 Task: Add Sprouts Organic Whole Vanilla Beans to the cart.
Action: Key pressed ctrl+Cctrl+V<Key.enter>
Screenshot: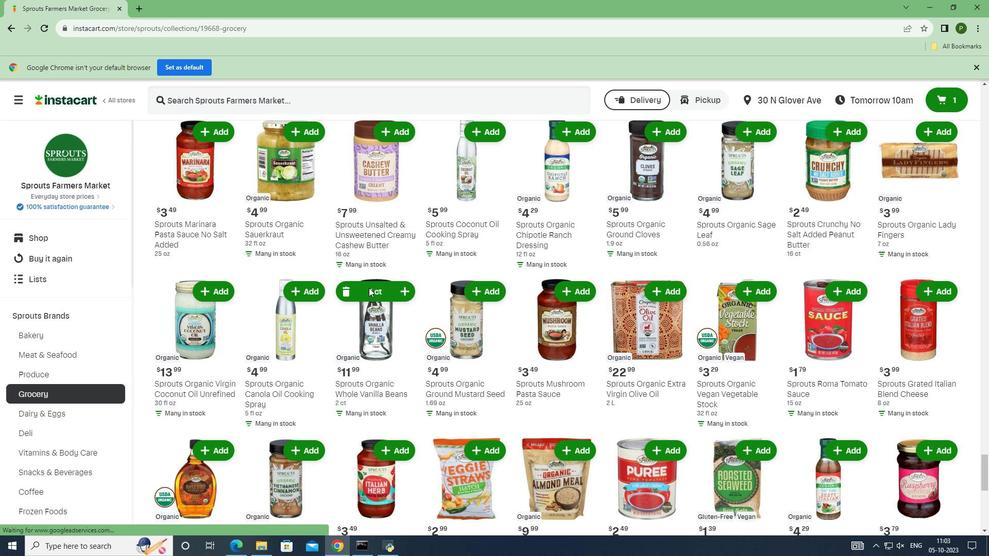 
Action: Mouse pressed left at (19, 108)
Screenshot: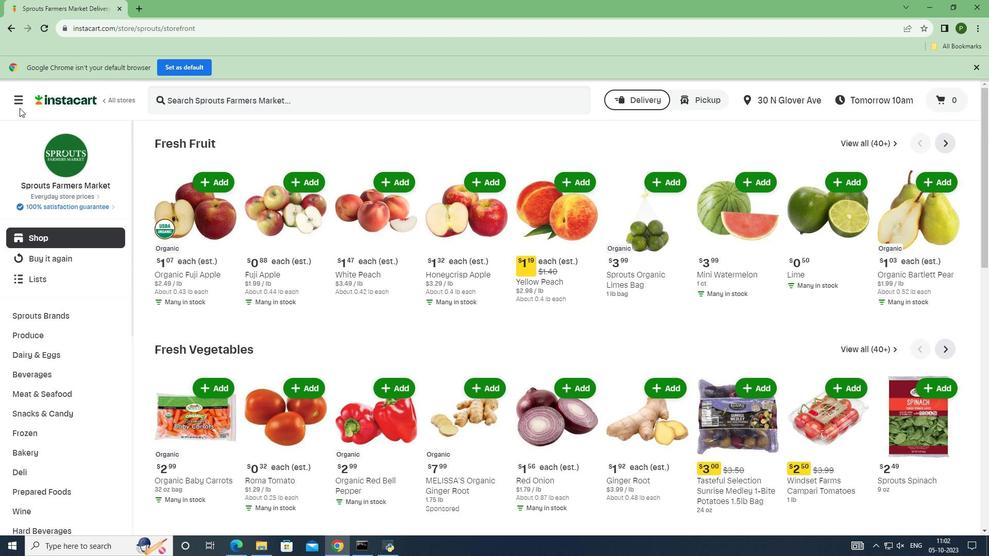 
Action: Mouse moved to (17, 96)
Screenshot: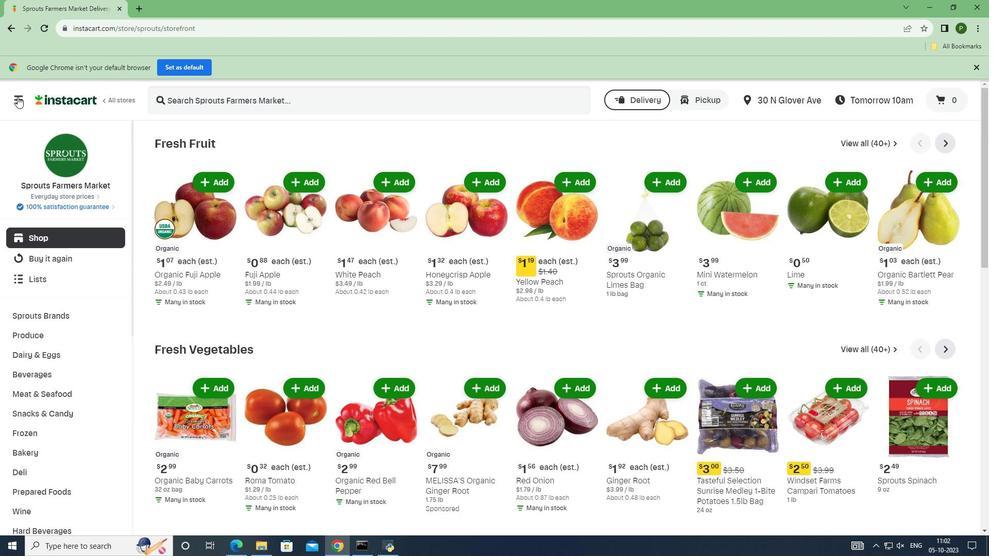 
Action: Mouse pressed left at (17, 96)
Screenshot: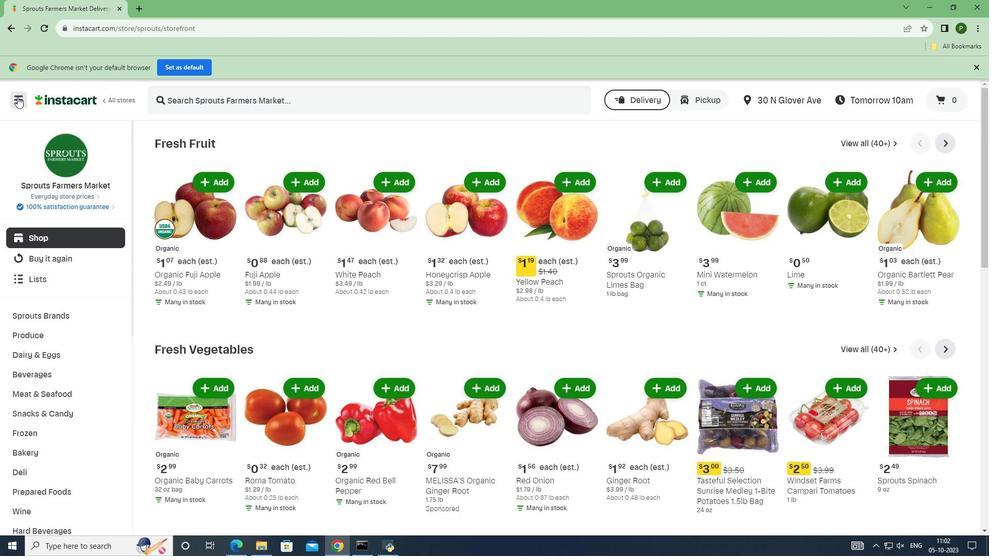 
Action: Mouse moved to (27, 309)
Screenshot: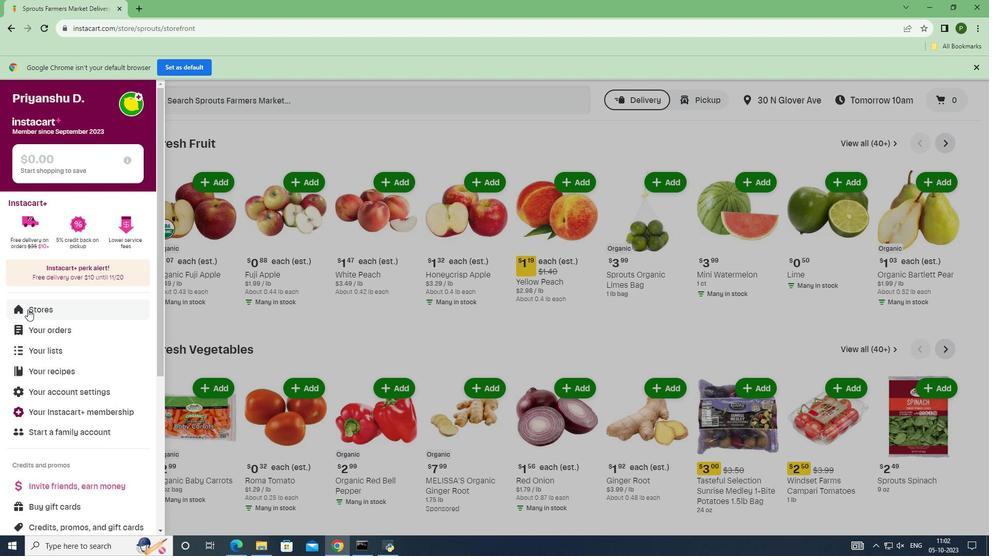 
Action: Mouse pressed left at (27, 309)
Screenshot: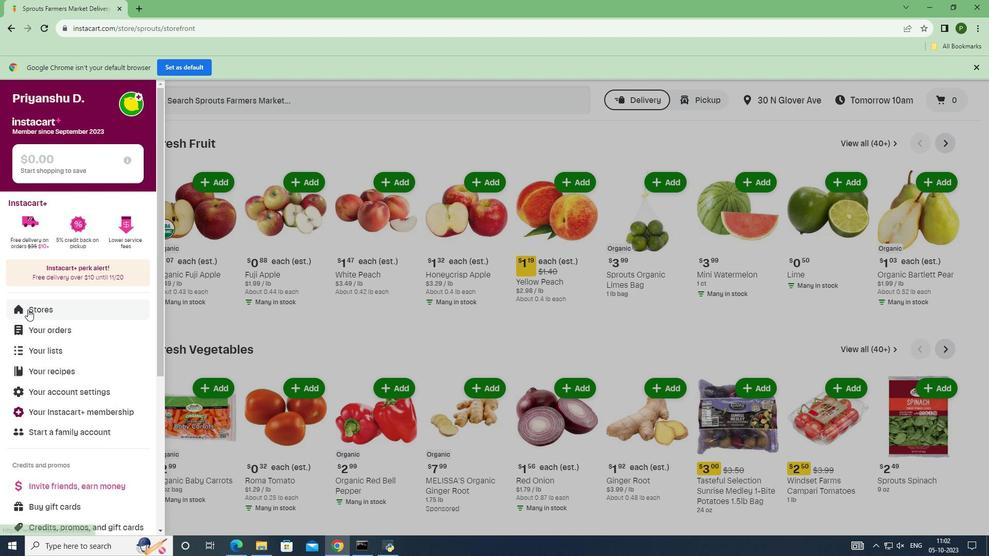 
Action: Mouse moved to (230, 141)
Screenshot: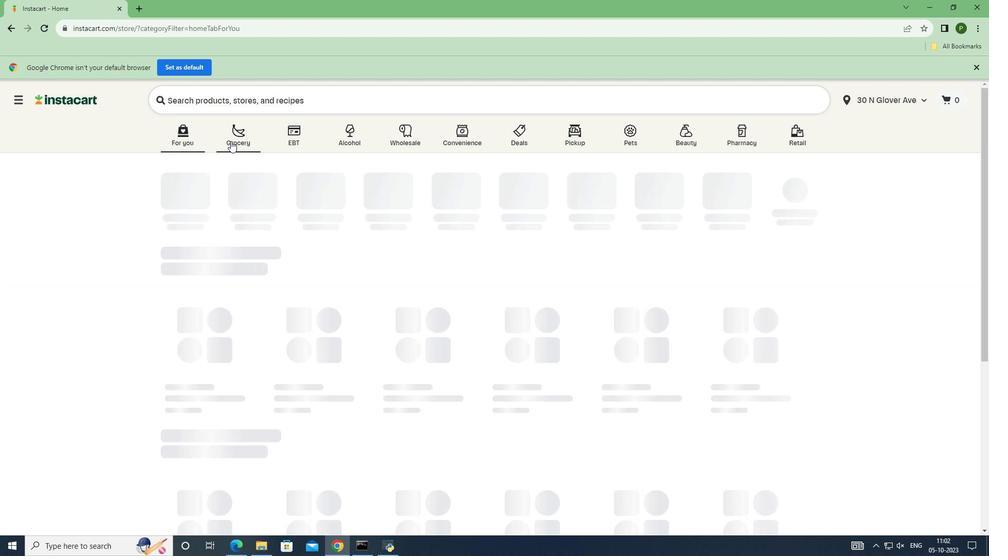 
Action: Mouse pressed left at (230, 141)
Screenshot: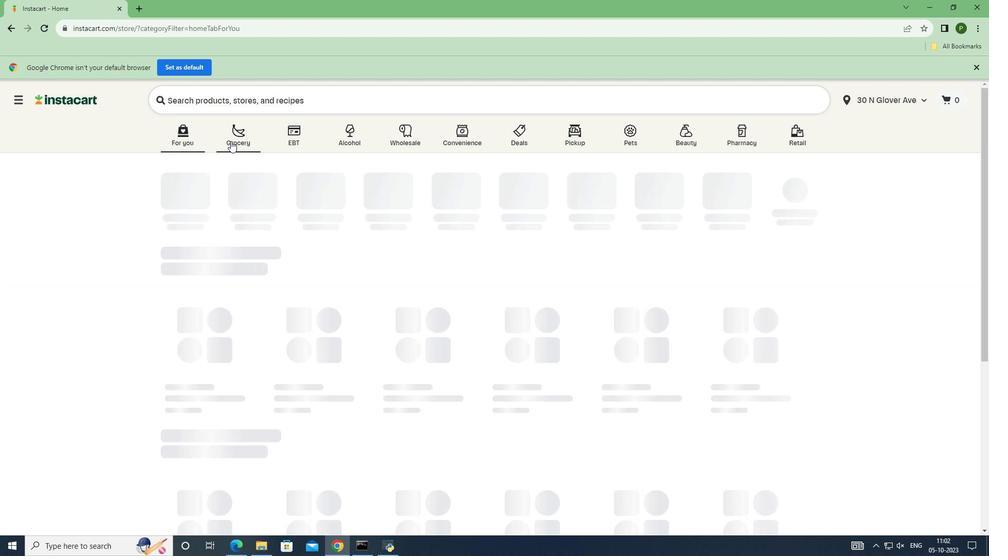 
Action: Mouse moved to (627, 248)
Screenshot: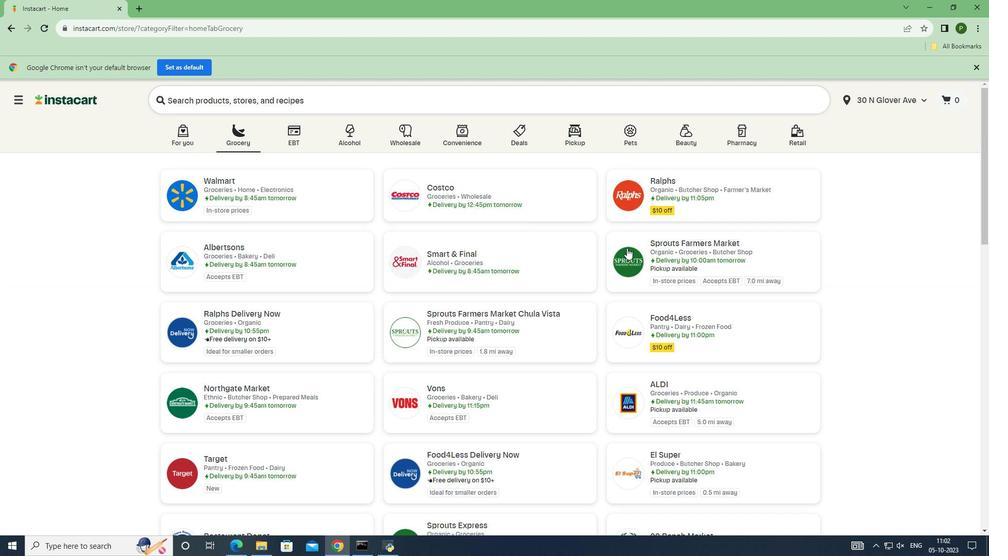 
Action: Mouse pressed left at (627, 248)
Screenshot: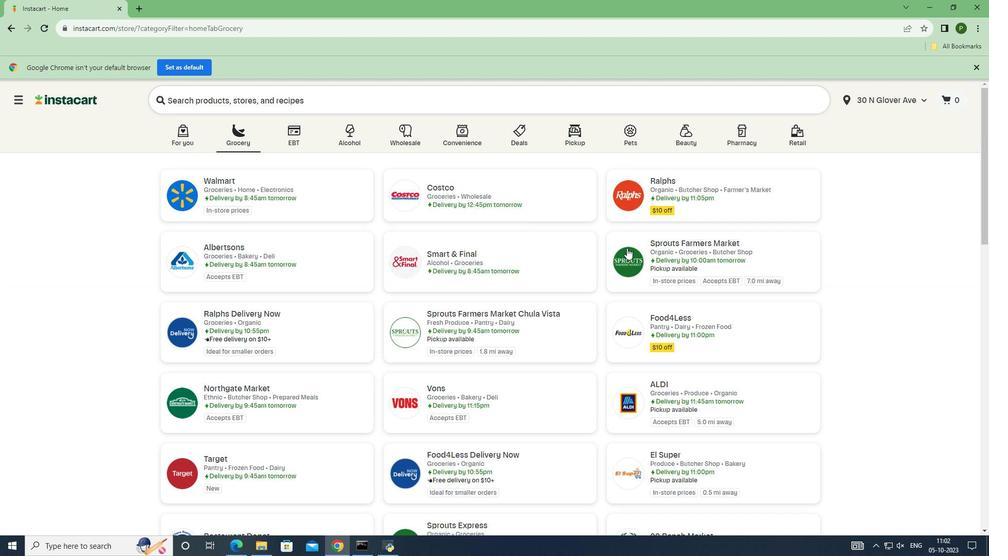 
Action: Mouse moved to (79, 314)
Screenshot: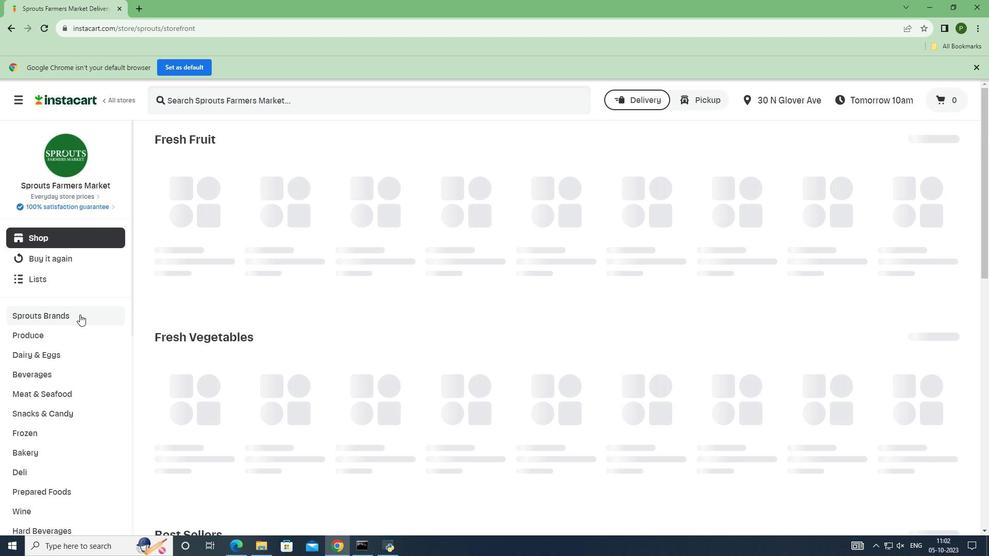 
Action: Mouse pressed left at (79, 314)
Screenshot: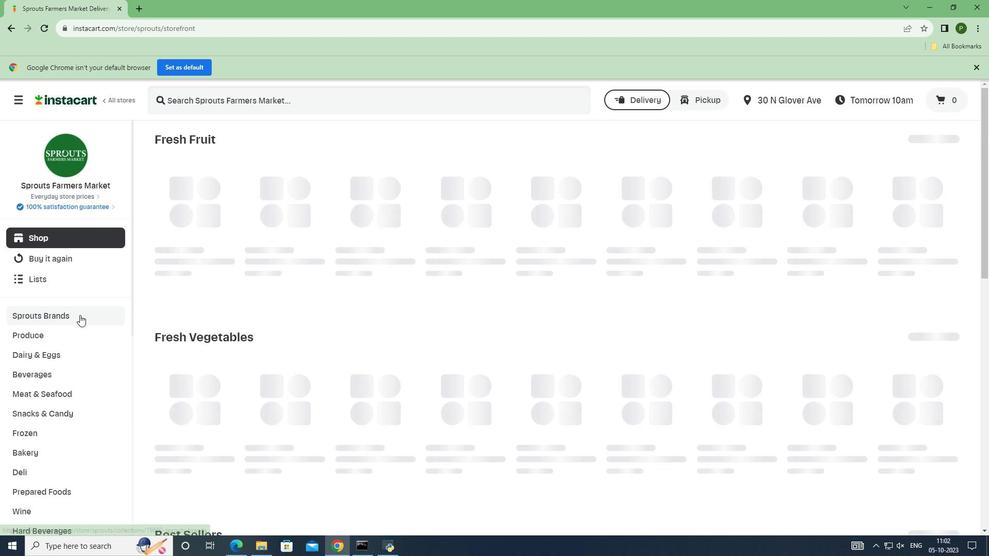 
Action: Mouse moved to (63, 395)
Screenshot: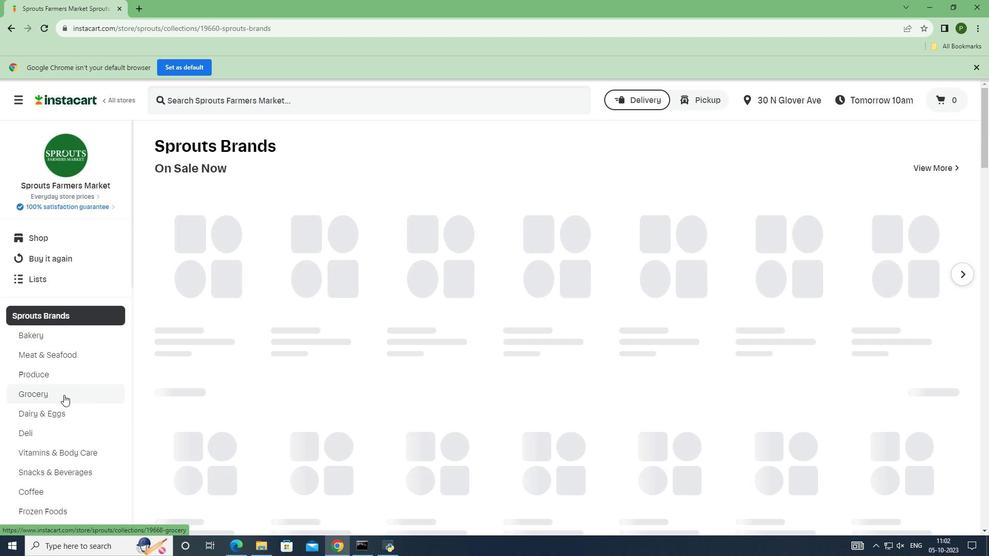 
Action: Mouse pressed left at (63, 395)
Screenshot: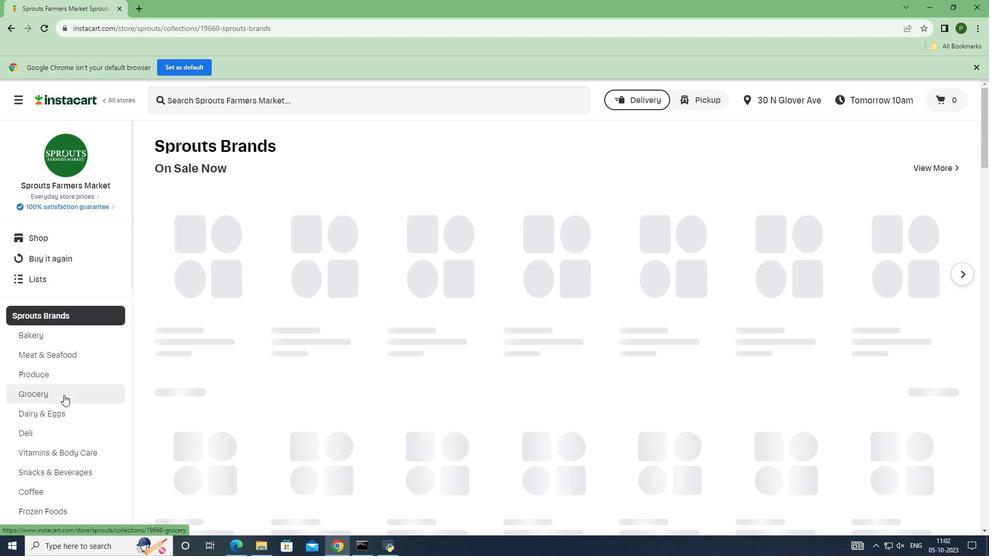 
Action: Mouse moved to (330, 348)
Screenshot: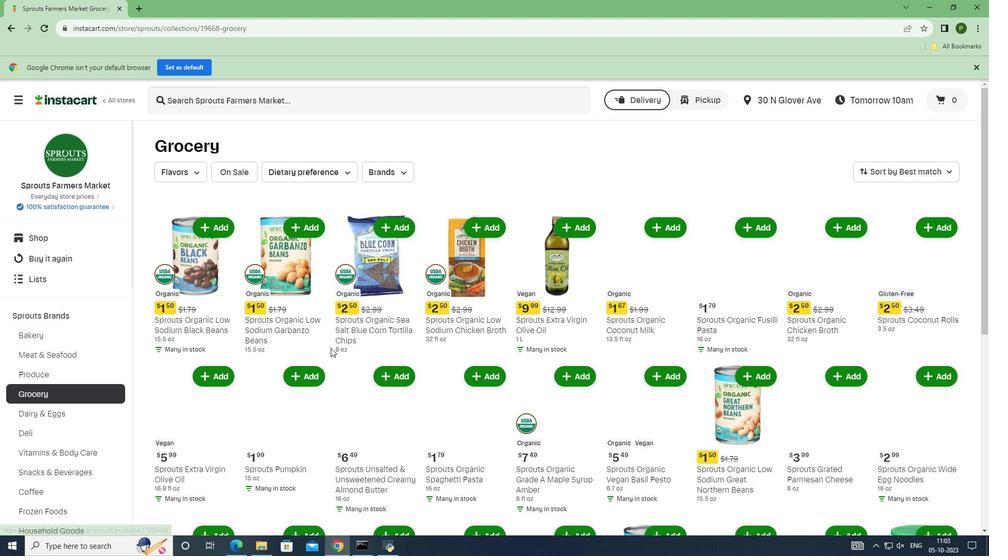 
Action: Mouse scrolled (330, 347) with delta (0, 0)
Screenshot: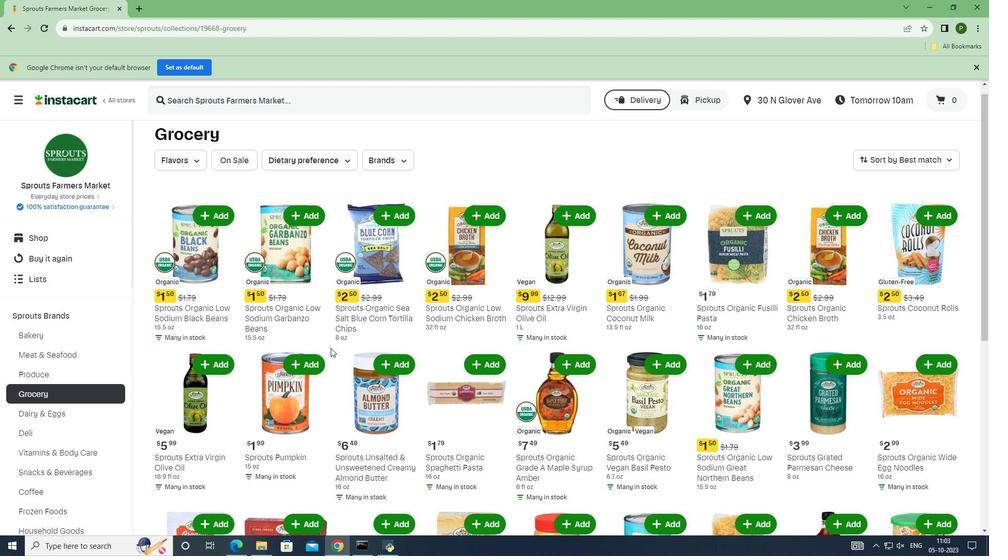
Action: Mouse scrolled (330, 347) with delta (0, 0)
Screenshot: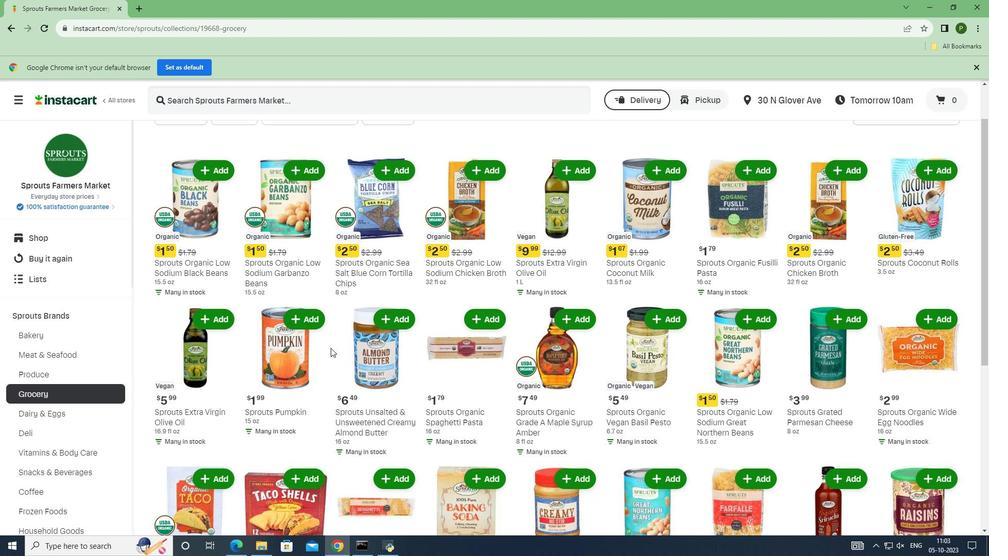 
Action: Mouse scrolled (330, 347) with delta (0, 0)
Screenshot: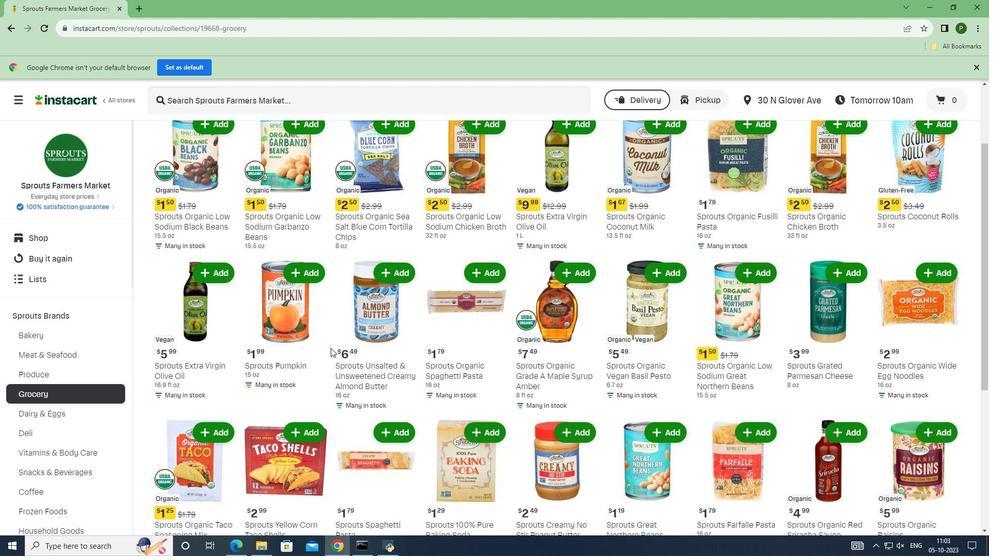 
Action: Mouse scrolled (330, 347) with delta (0, 0)
Screenshot: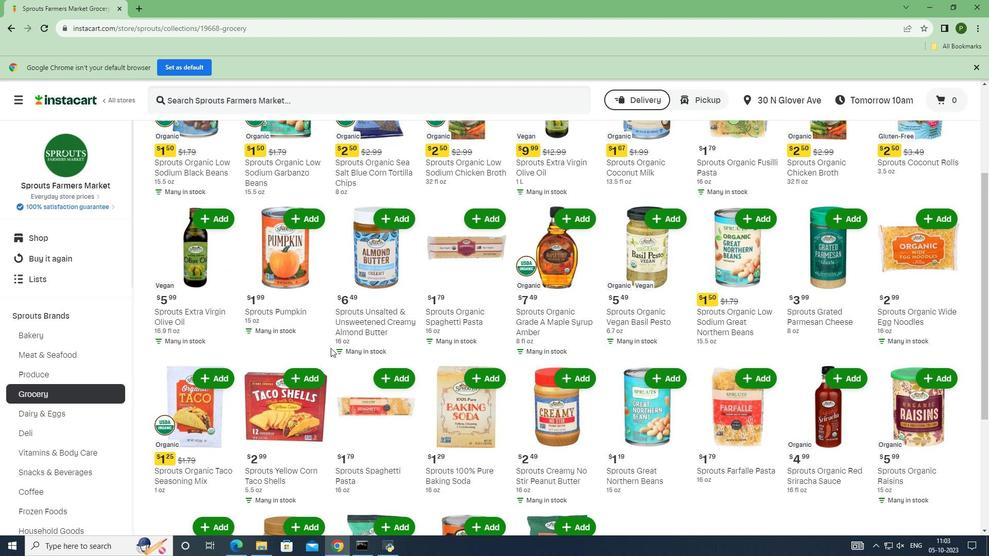 
Action: Mouse scrolled (330, 347) with delta (0, 0)
Screenshot: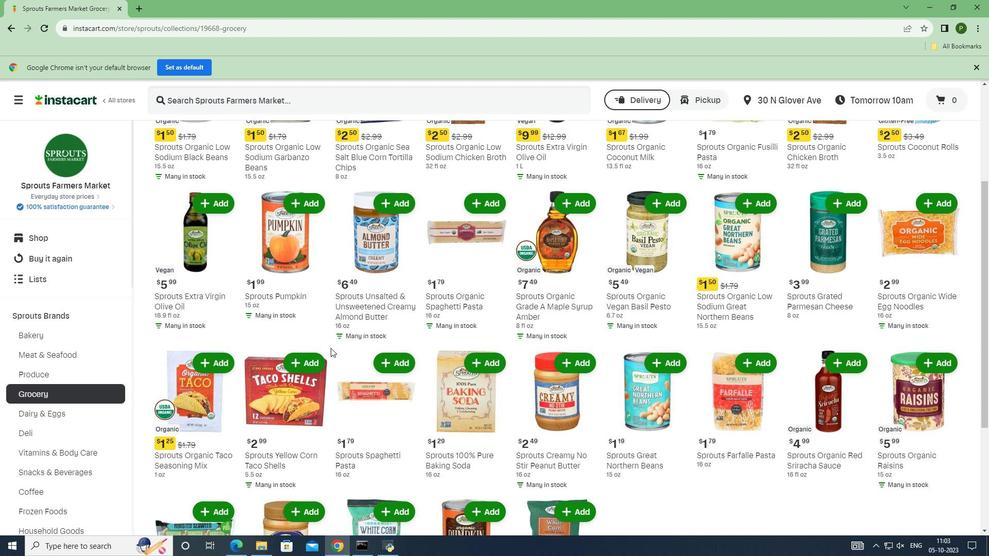 
Action: Mouse scrolled (330, 347) with delta (0, 0)
Screenshot: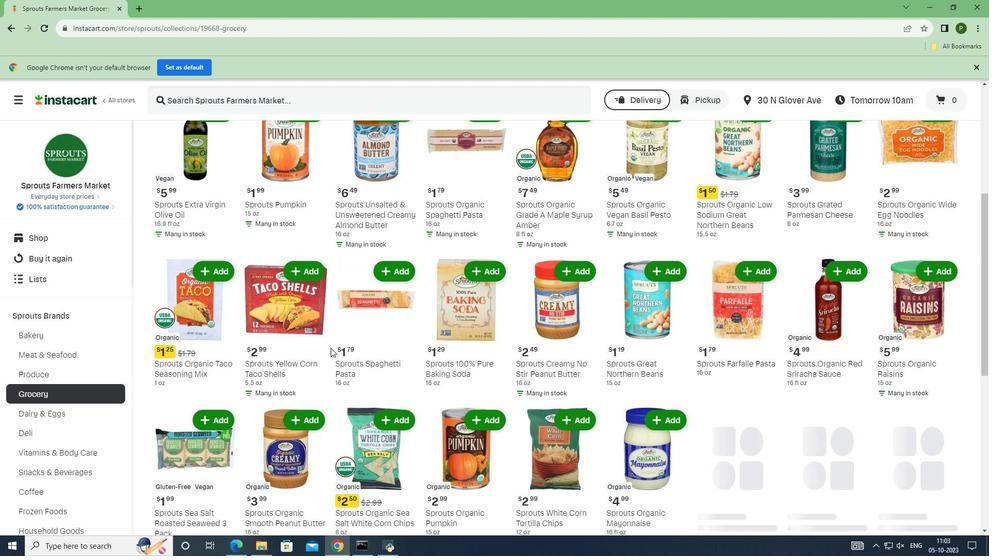 
Action: Mouse scrolled (330, 347) with delta (0, 0)
Screenshot: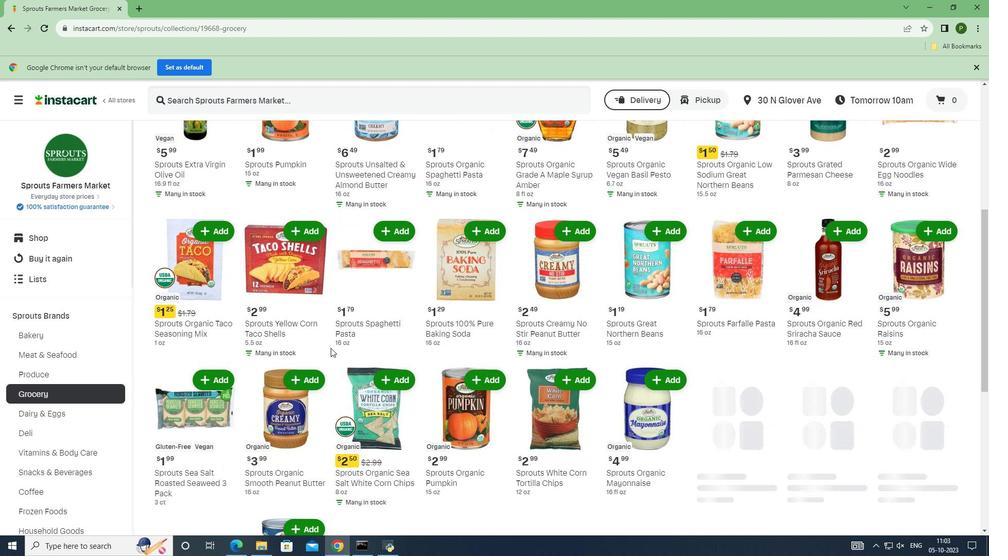
Action: Mouse scrolled (330, 347) with delta (0, 0)
Screenshot: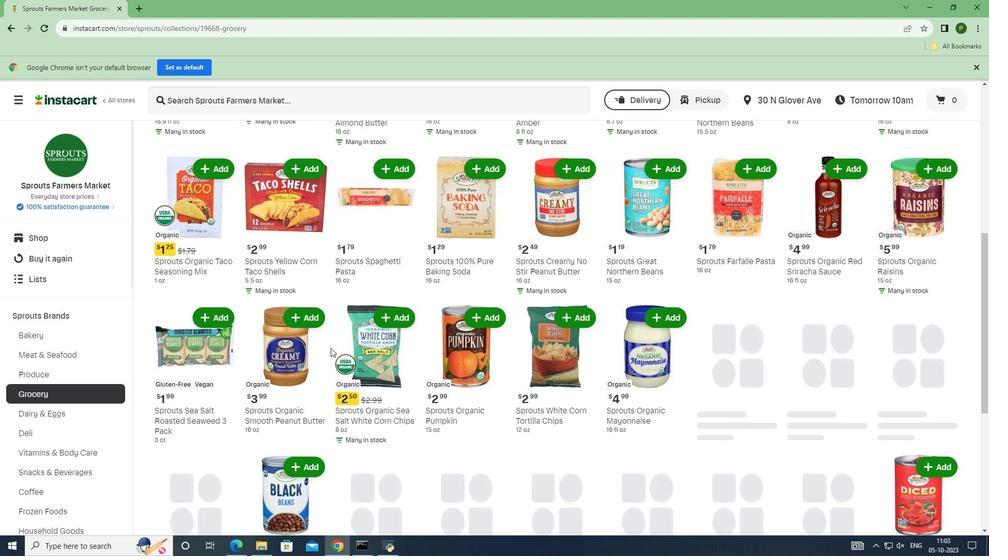 
Action: Mouse moved to (326, 333)
Screenshot: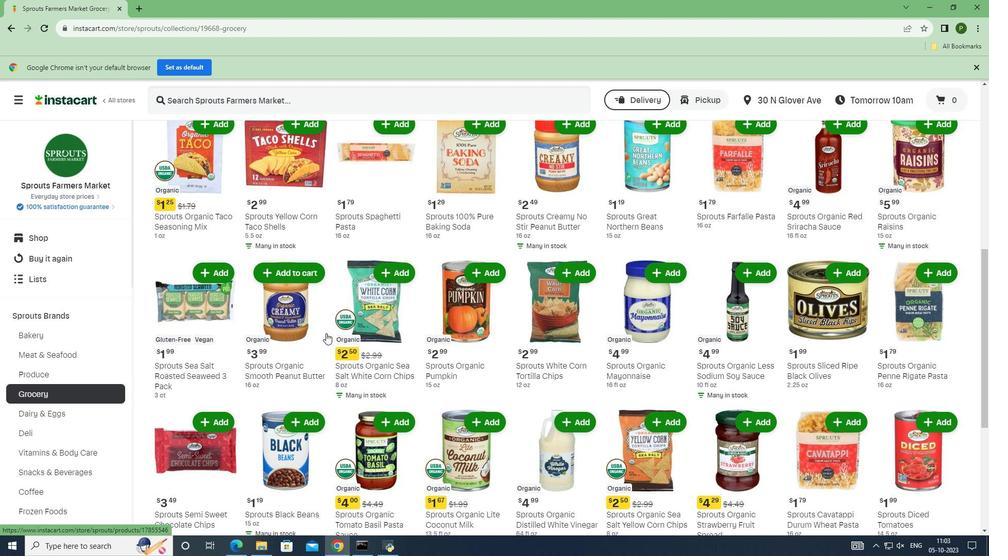 
Action: Mouse scrolled (326, 332) with delta (0, 0)
Screenshot: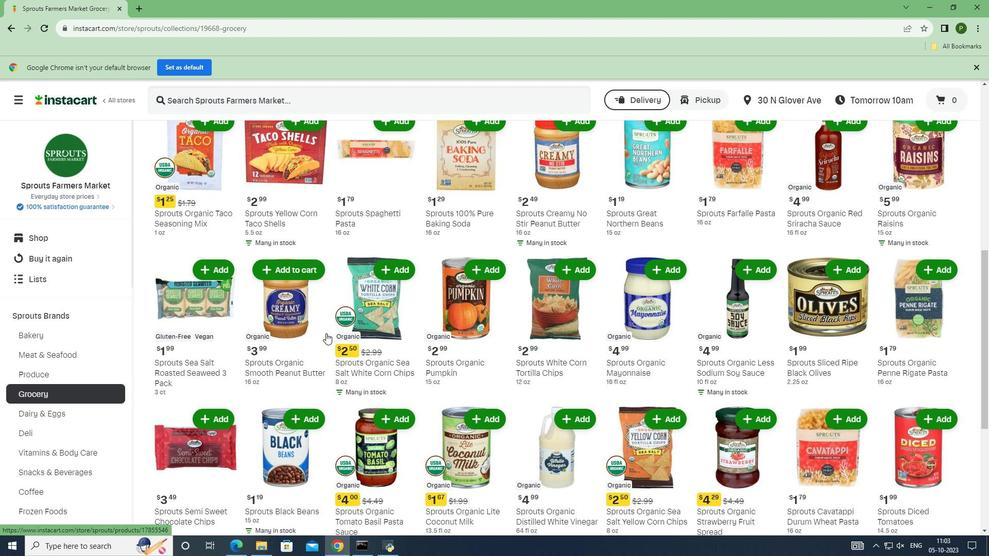 
Action: Mouse scrolled (326, 332) with delta (0, 0)
Screenshot: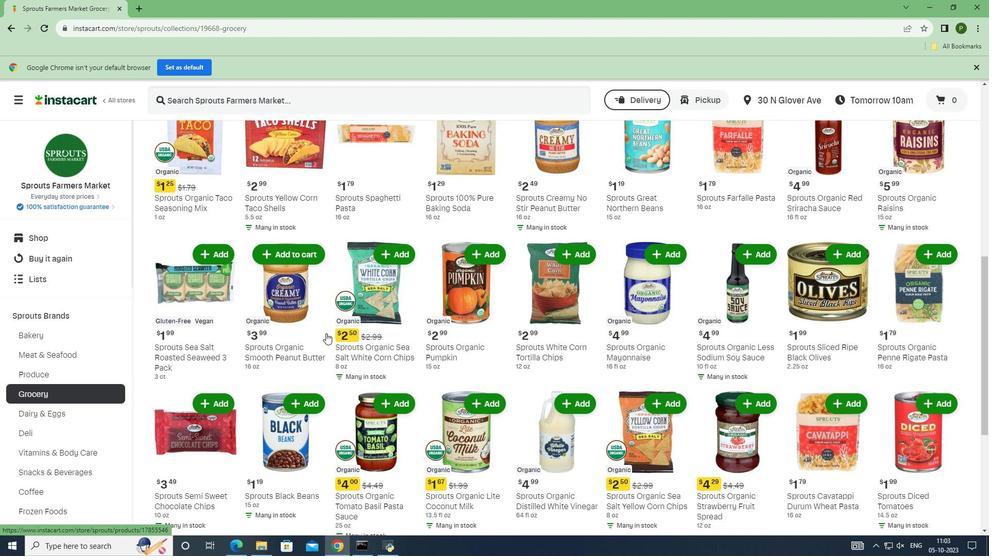 
Action: Mouse scrolled (326, 332) with delta (0, 0)
Screenshot: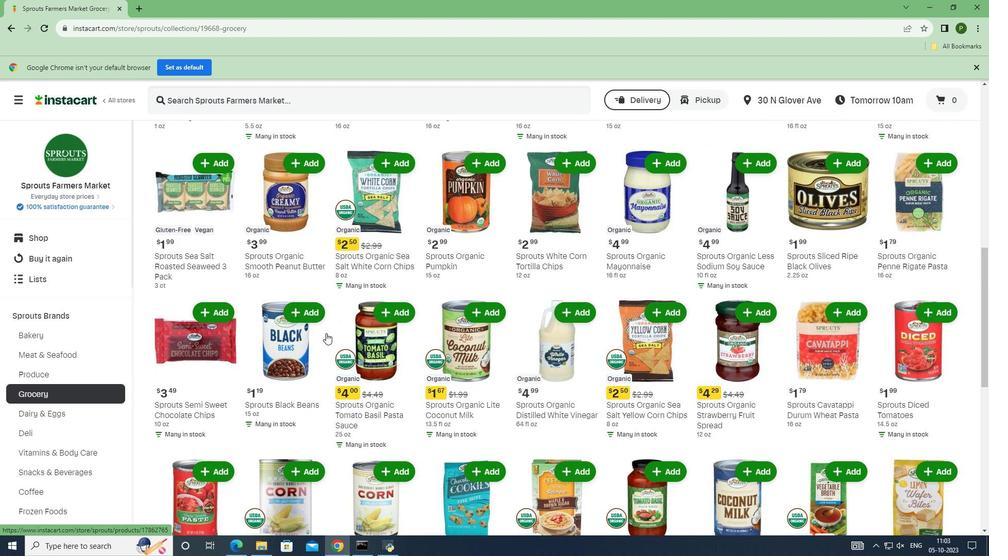 
Action: Mouse scrolled (326, 332) with delta (0, 0)
Screenshot: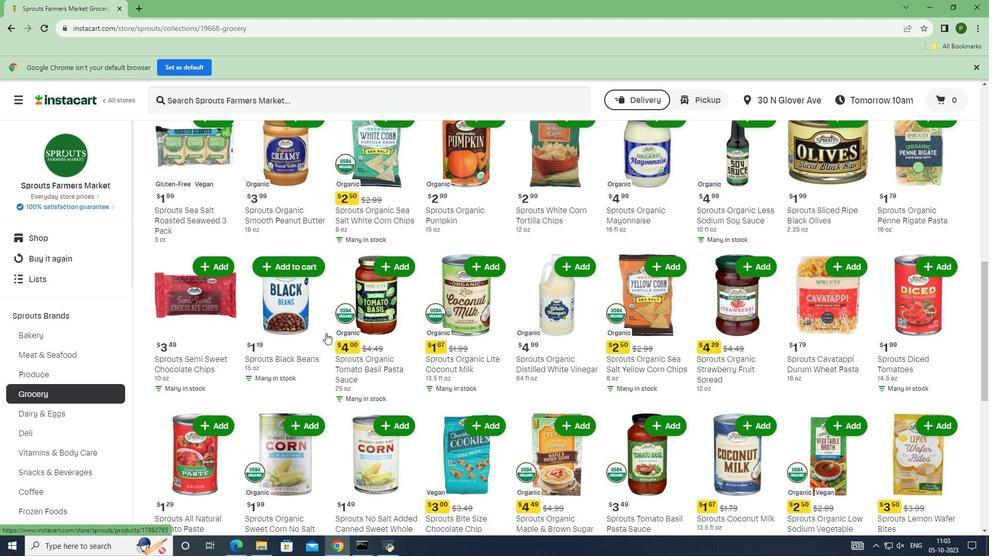 
Action: Mouse scrolled (326, 332) with delta (0, 0)
Screenshot: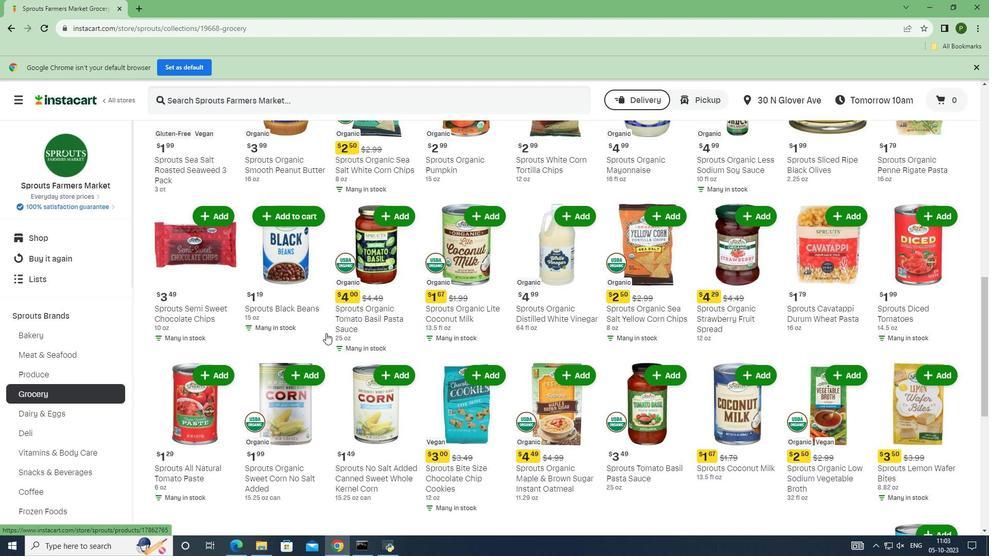 
Action: Mouse scrolled (326, 332) with delta (0, 0)
Screenshot: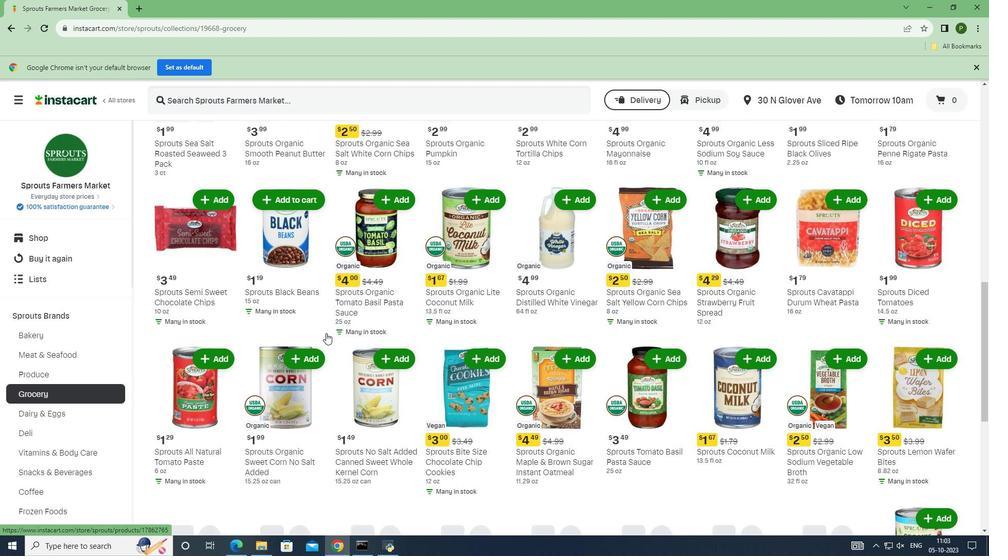 
Action: Mouse scrolled (326, 332) with delta (0, 0)
Screenshot: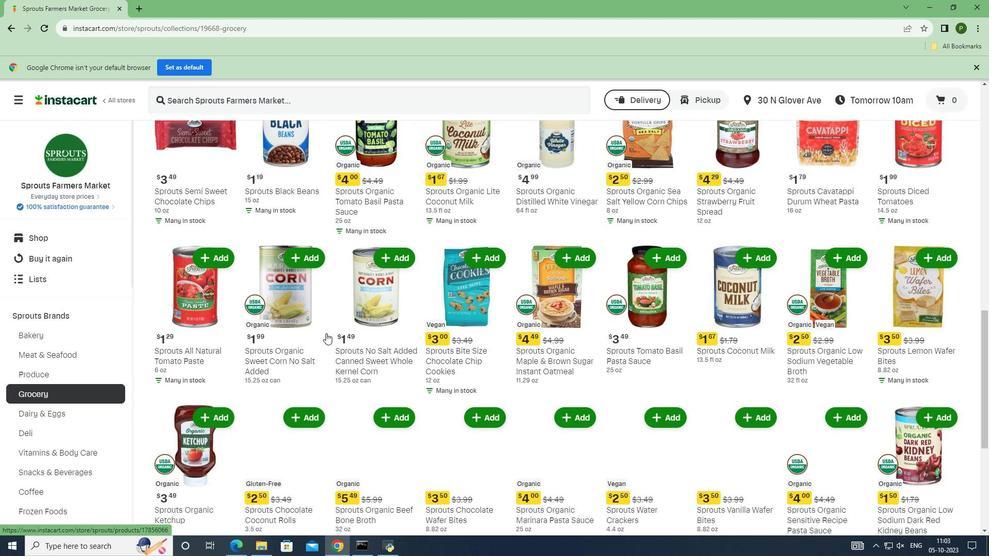 
Action: Mouse scrolled (326, 332) with delta (0, 0)
Screenshot: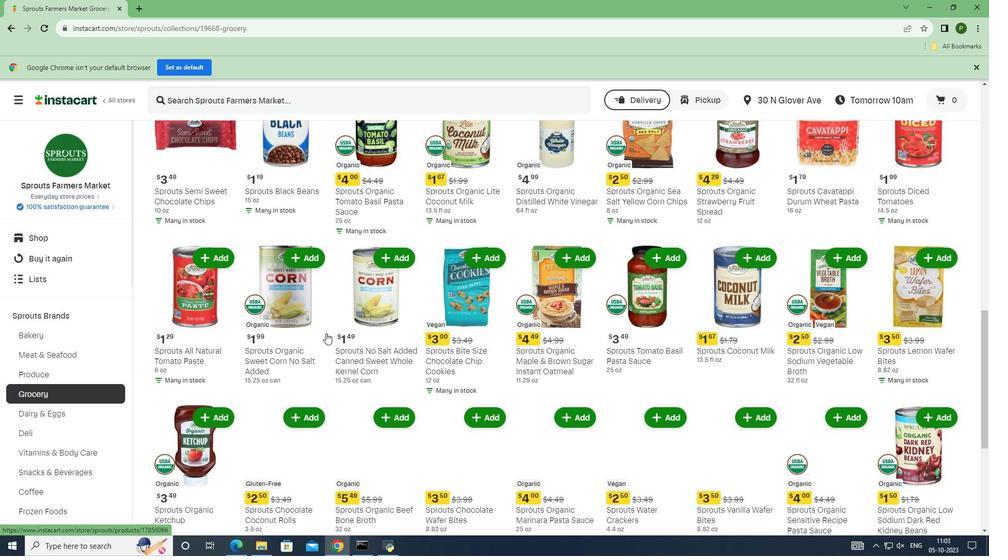 
Action: Mouse scrolled (326, 332) with delta (0, 0)
Screenshot: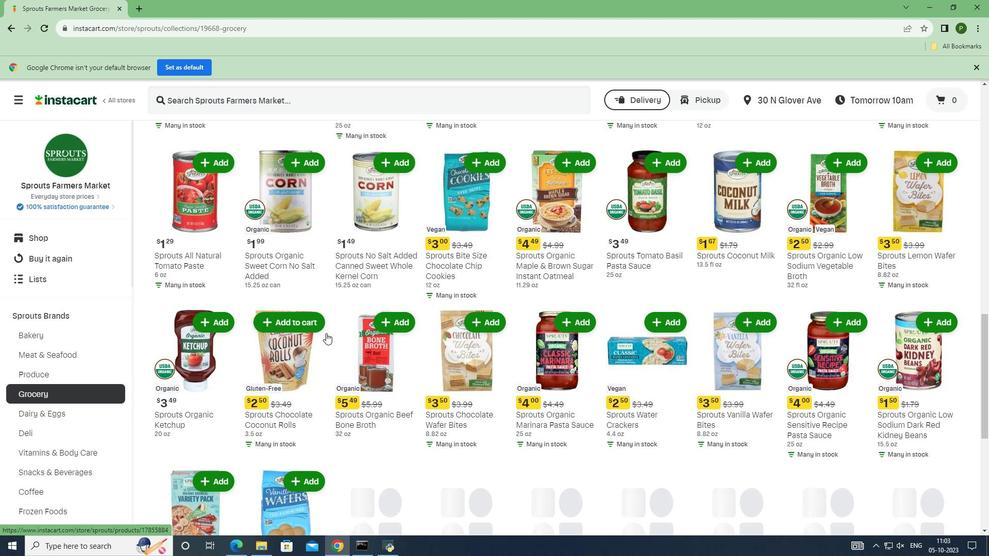 
Action: Mouse scrolled (326, 332) with delta (0, 0)
Screenshot: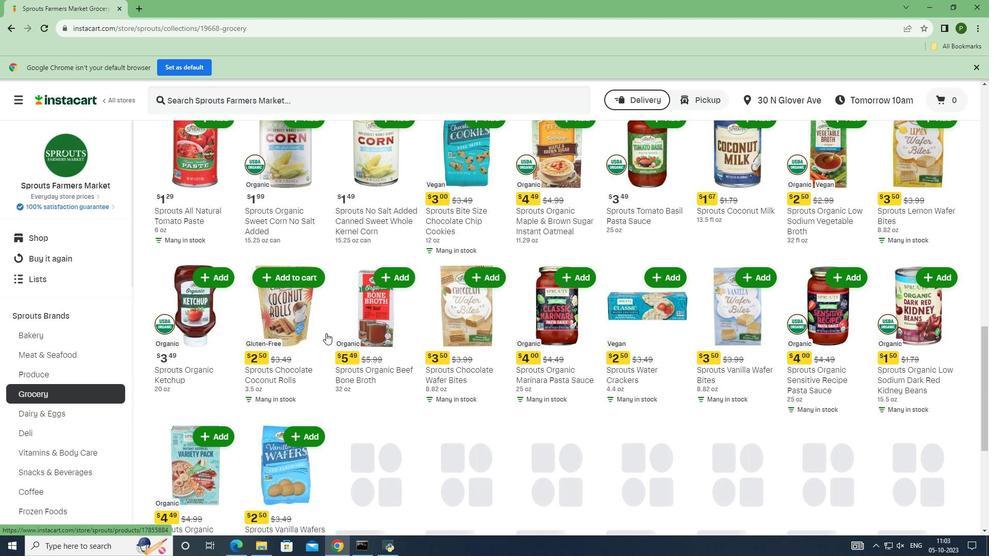 
Action: Mouse scrolled (326, 332) with delta (0, 0)
Screenshot: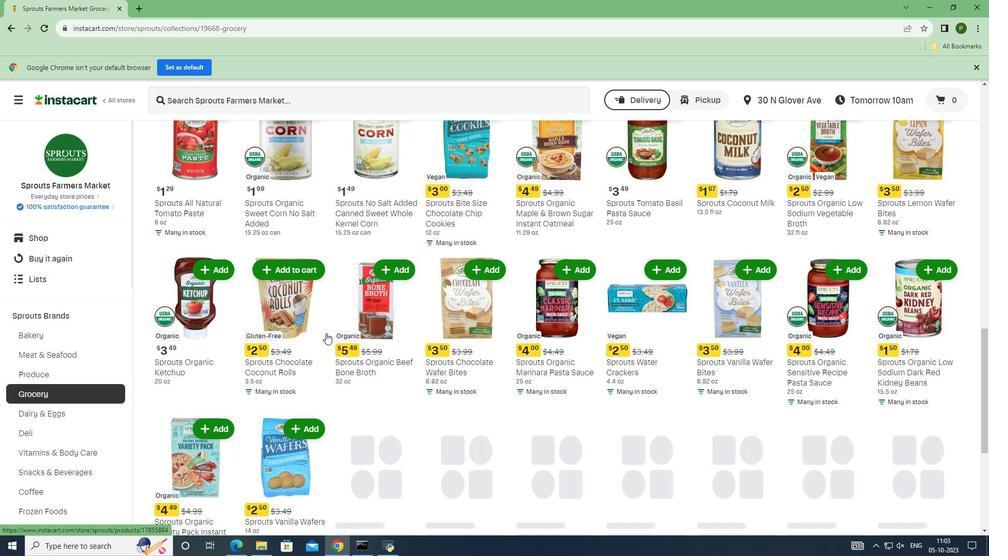 
Action: Mouse moved to (333, 316)
Screenshot: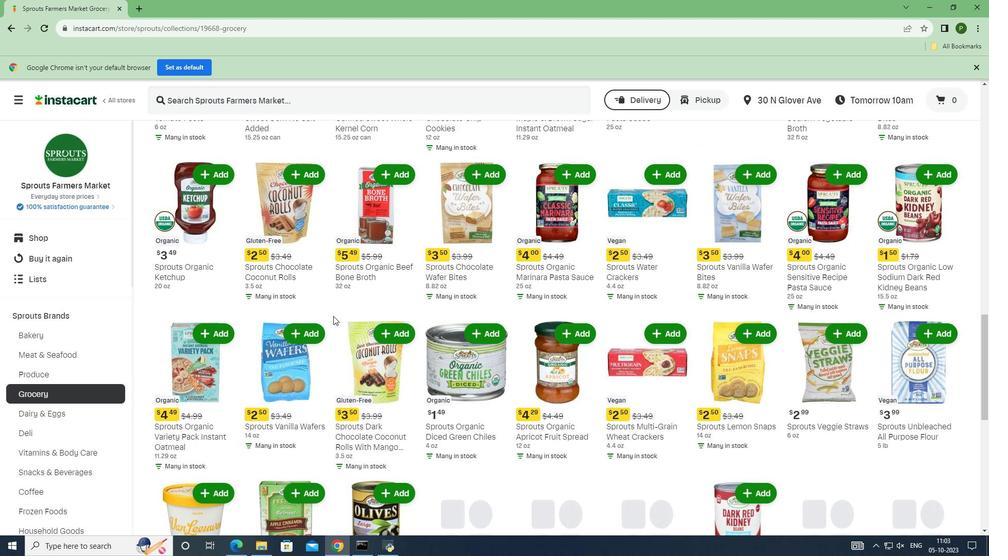 
Action: Mouse scrolled (333, 315) with delta (0, 0)
Screenshot: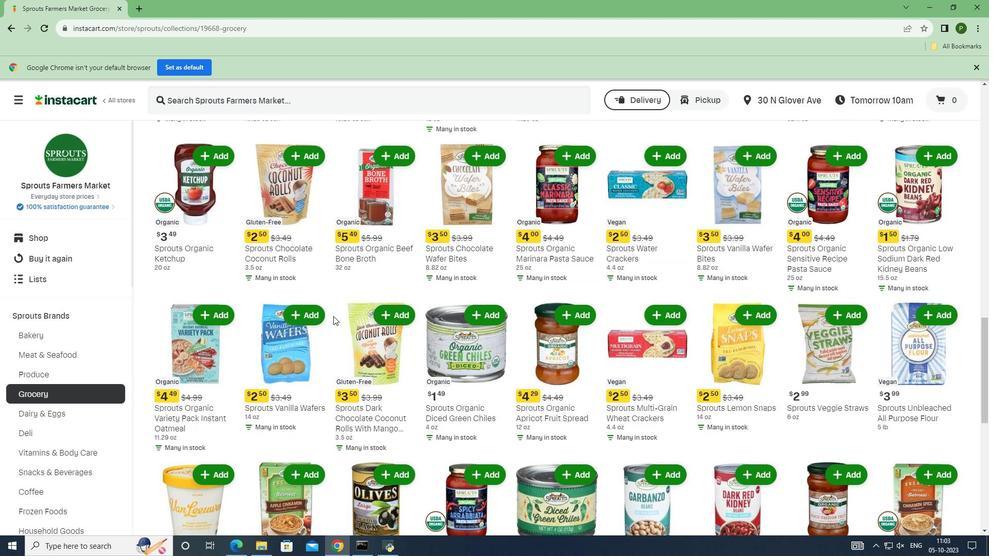 
Action: Mouse scrolled (333, 315) with delta (0, 0)
Screenshot: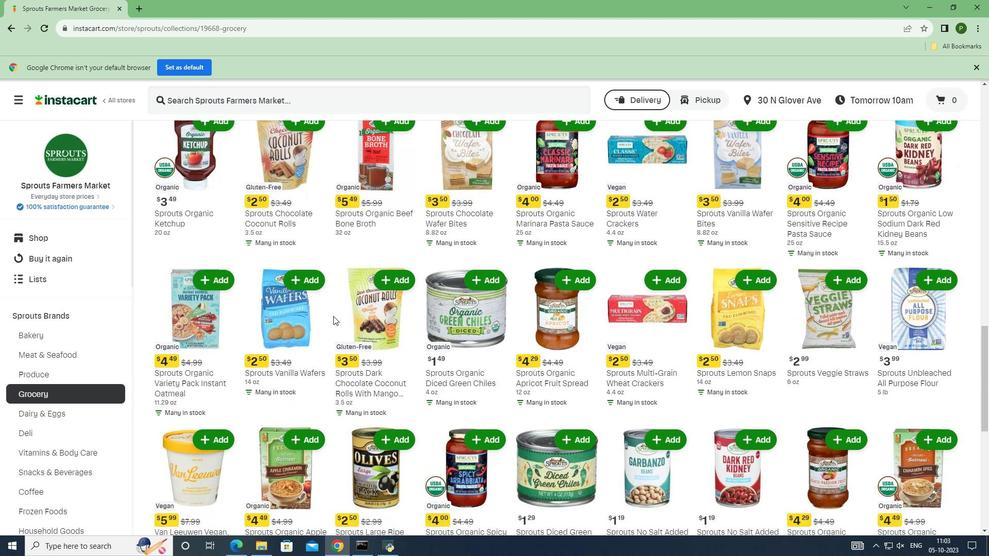 
Action: Mouse scrolled (333, 315) with delta (0, 0)
Screenshot: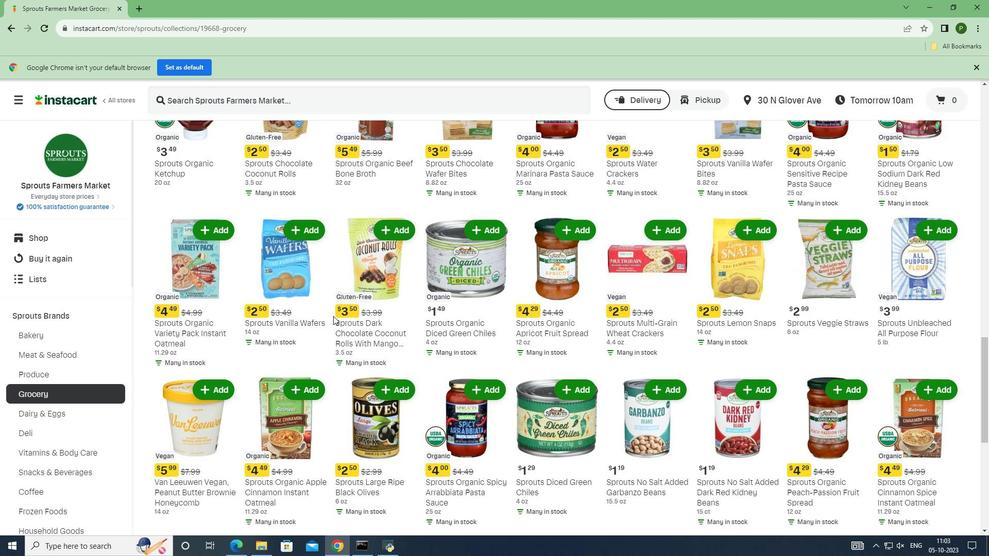 
Action: Mouse scrolled (333, 315) with delta (0, 0)
Screenshot: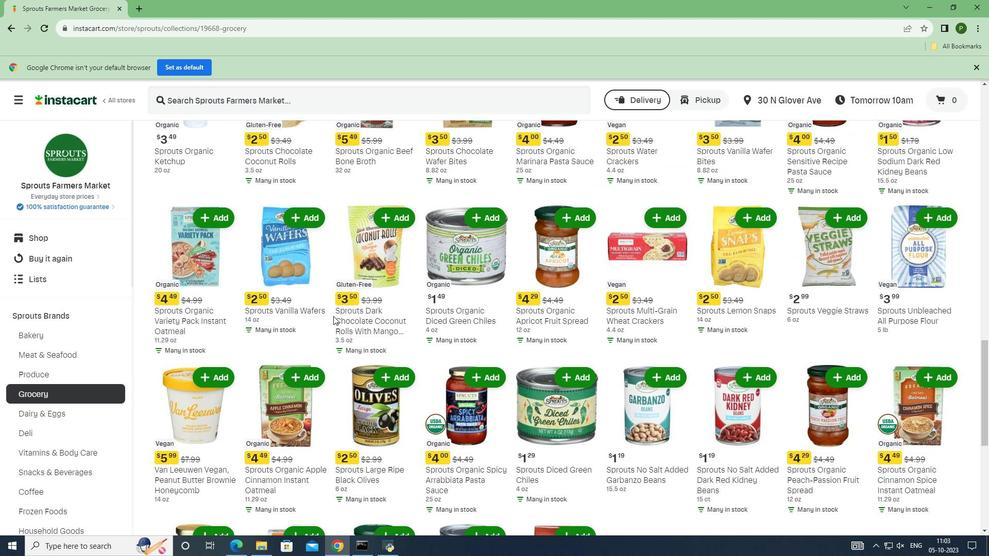 
Action: Mouse scrolled (333, 315) with delta (0, 0)
Screenshot: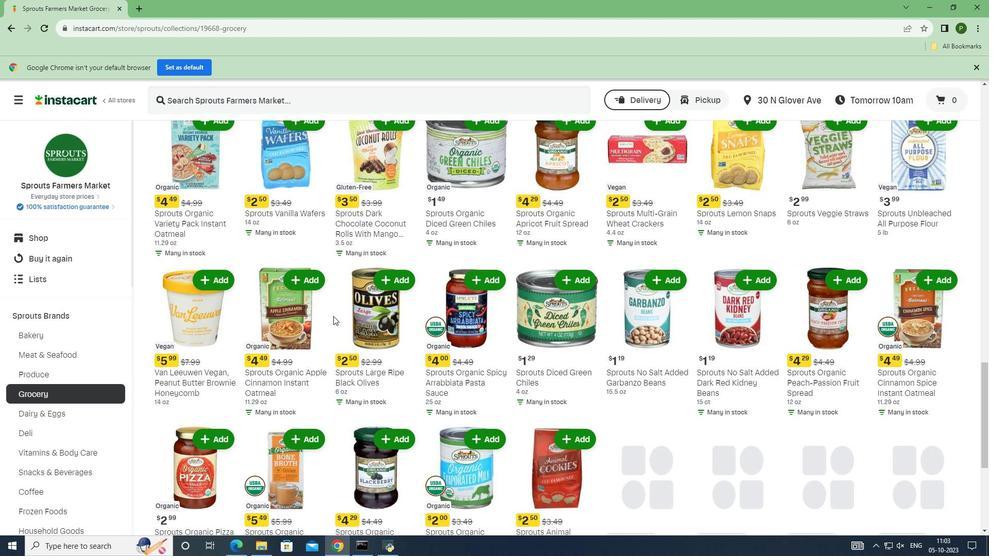 
Action: Mouse scrolled (333, 315) with delta (0, 0)
Screenshot: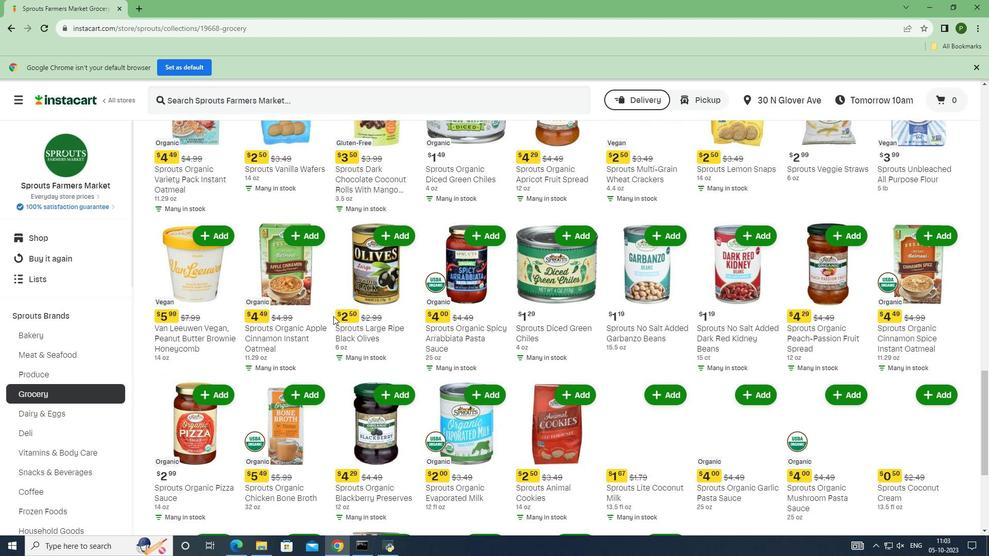 
Action: Mouse scrolled (333, 315) with delta (0, 0)
Screenshot: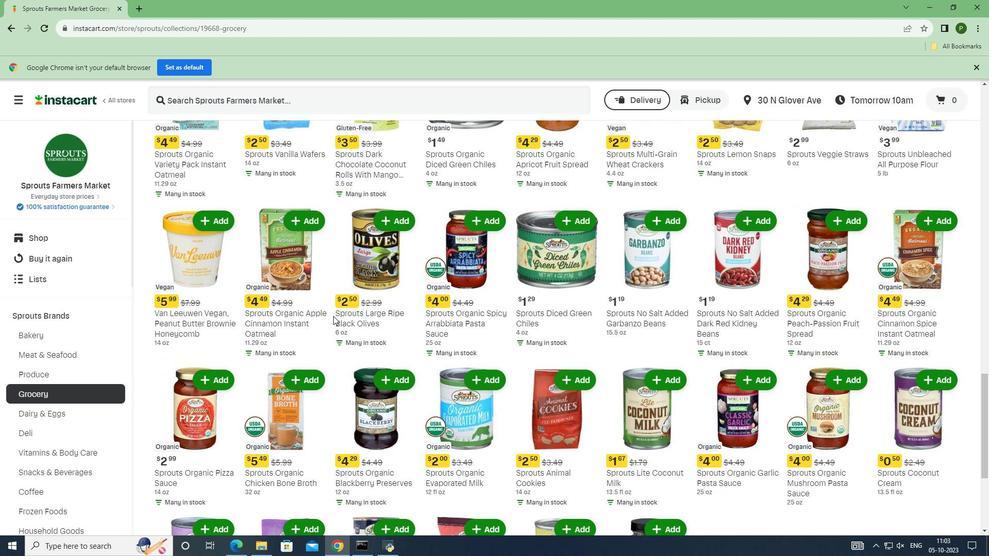 
Action: Mouse scrolled (333, 315) with delta (0, 0)
Screenshot: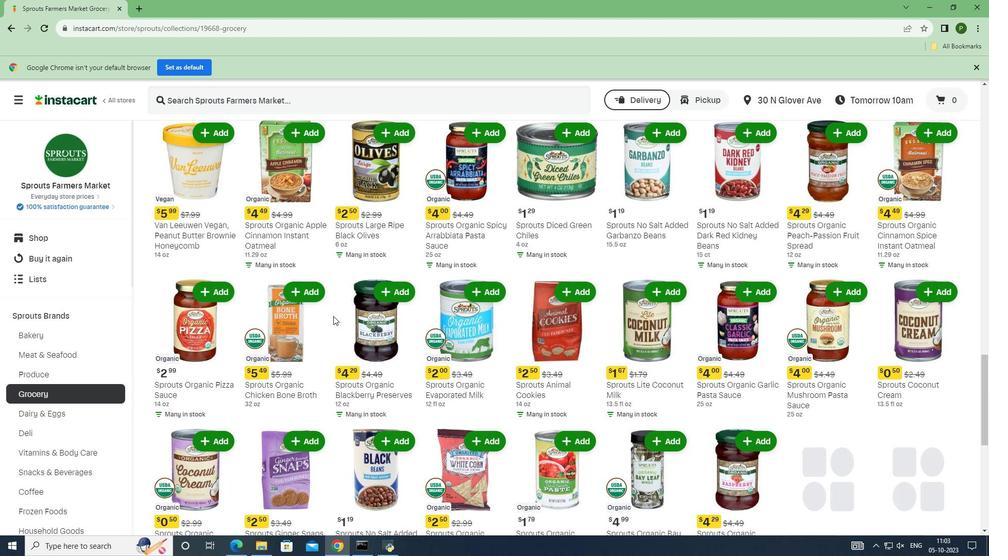 
Action: Mouse scrolled (333, 315) with delta (0, 0)
Screenshot: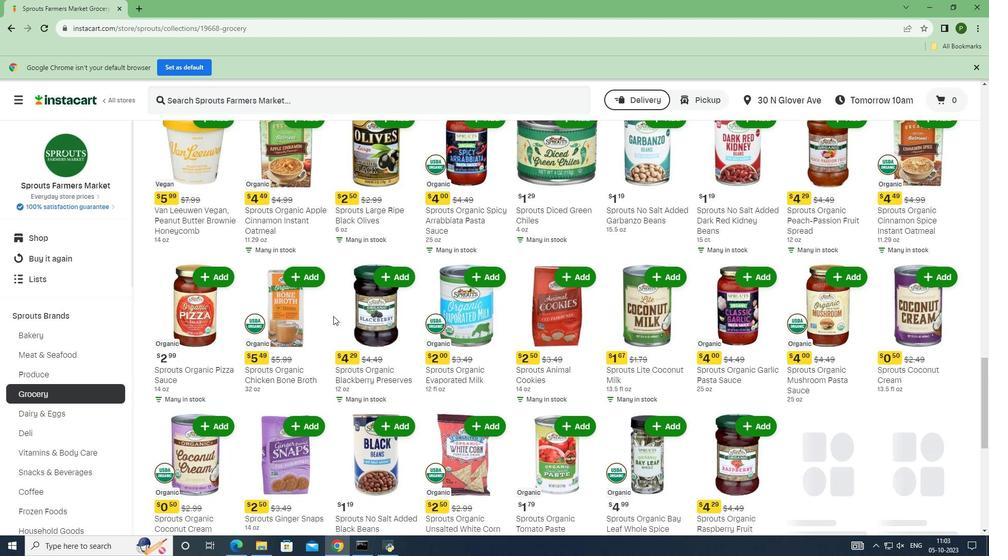
Action: Mouse scrolled (333, 315) with delta (0, 0)
Screenshot: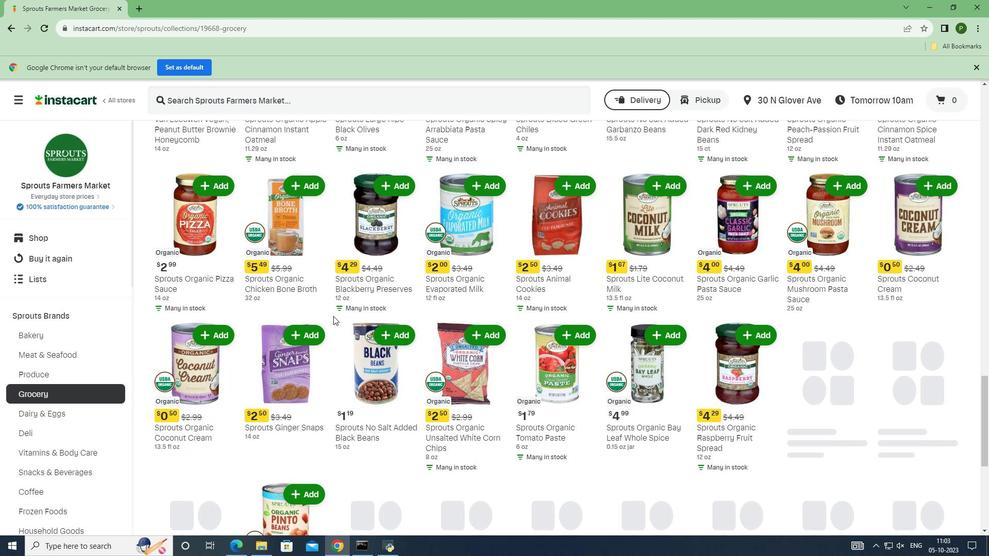 
Action: Mouse scrolled (333, 315) with delta (0, 0)
Screenshot: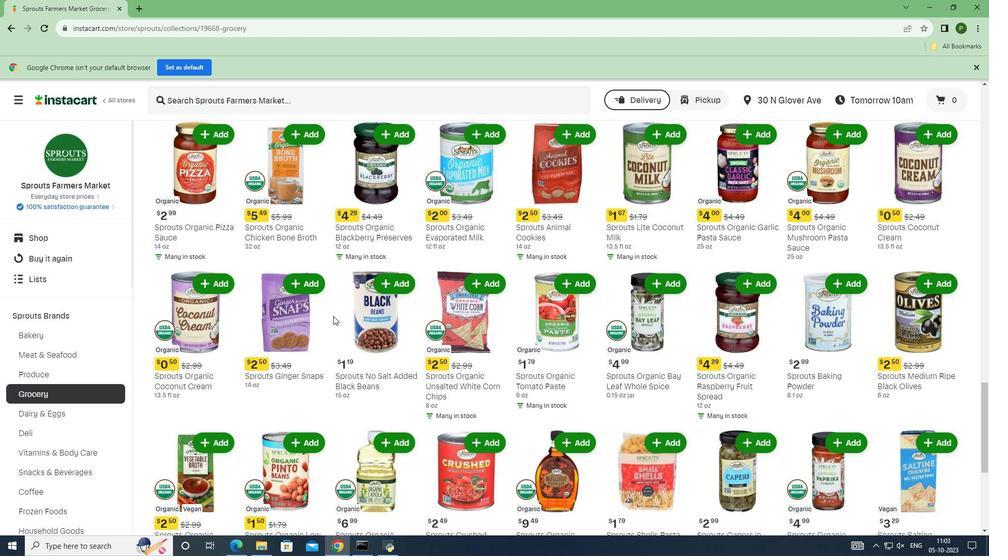 
Action: Mouse scrolled (333, 315) with delta (0, 0)
Screenshot: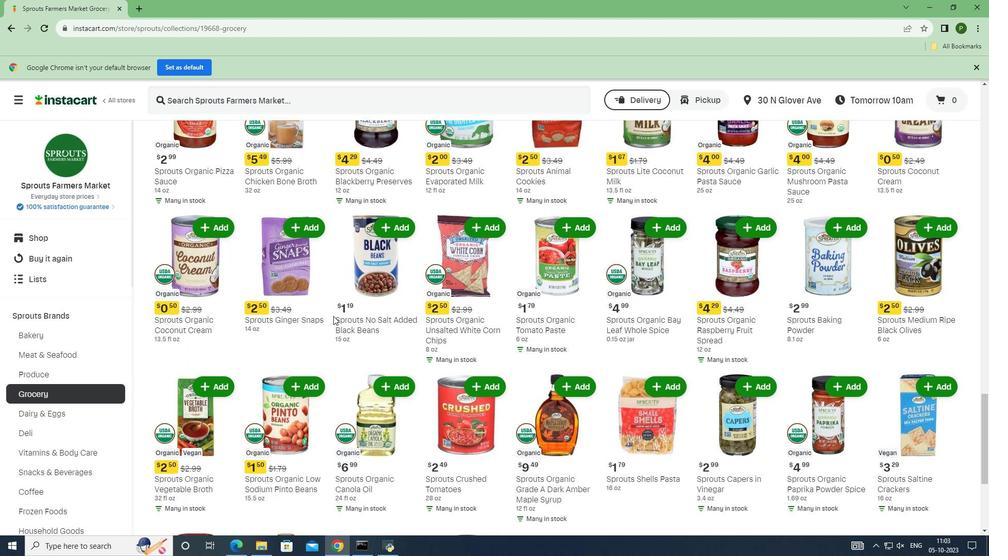 
Action: Mouse scrolled (333, 316) with delta (0, 0)
Screenshot: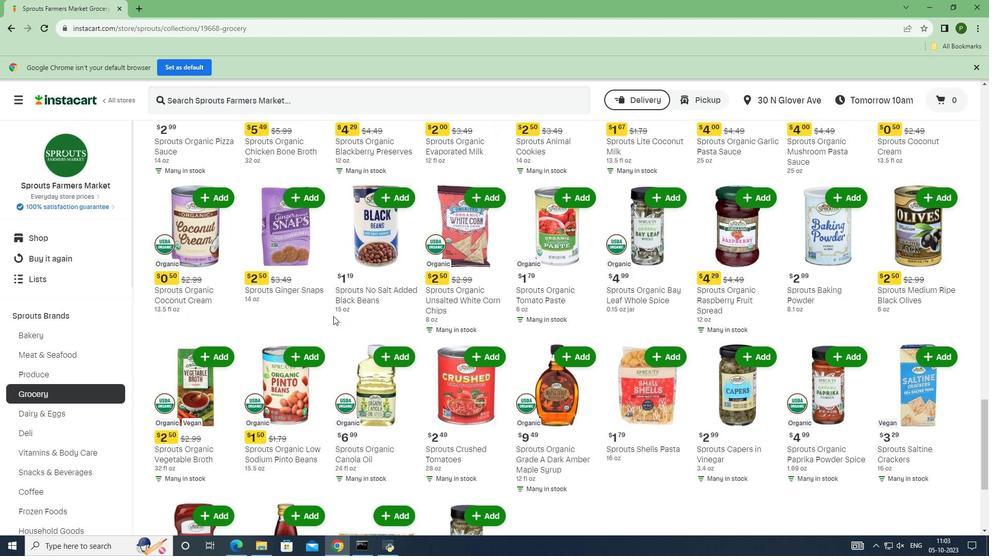 
Action: Mouse scrolled (333, 315) with delta (0, 0)
Screenshot: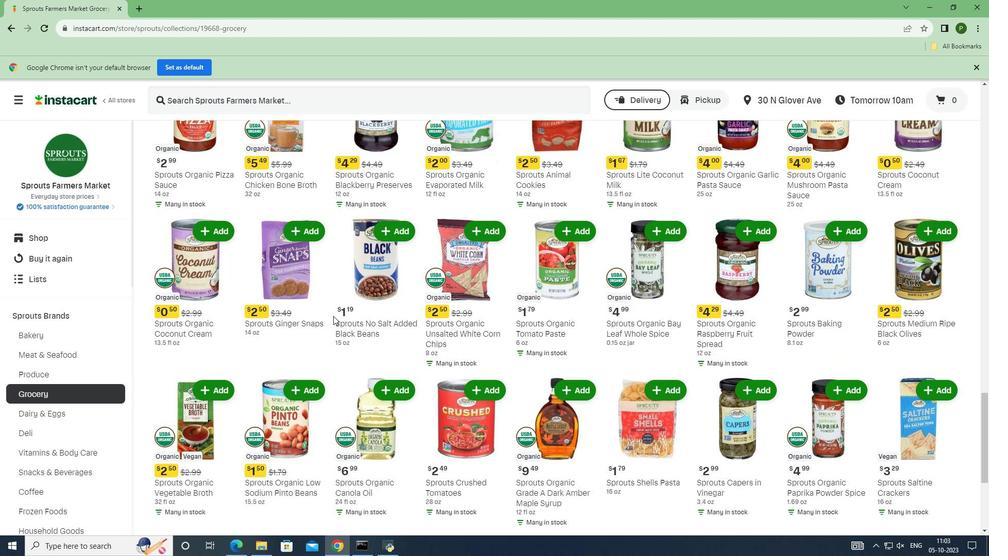 
Action: Mouse scrolled (333, 315) with delta (0, 0)
Screenshot: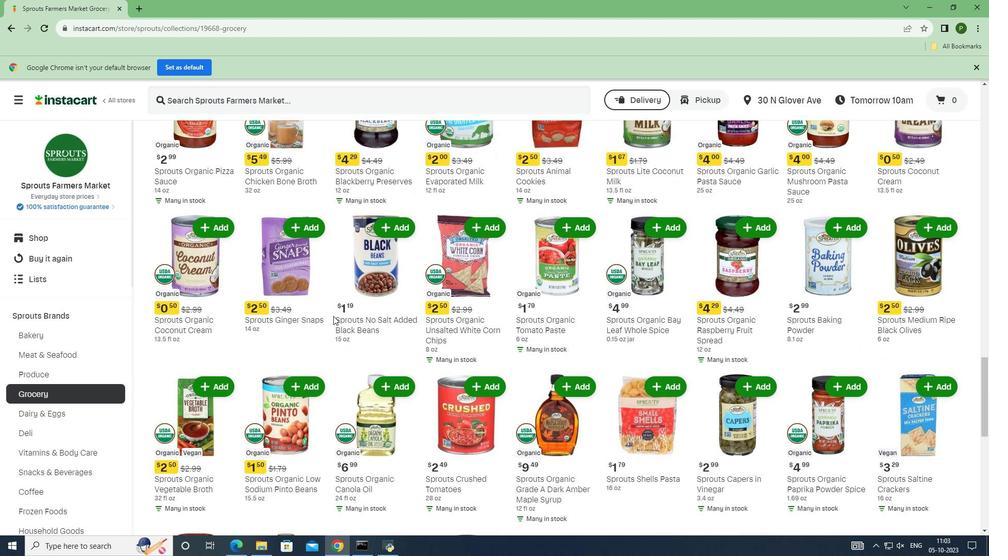 
Action: Mouse scrolled (333, 315) with delta (0, 0)
Screenshot: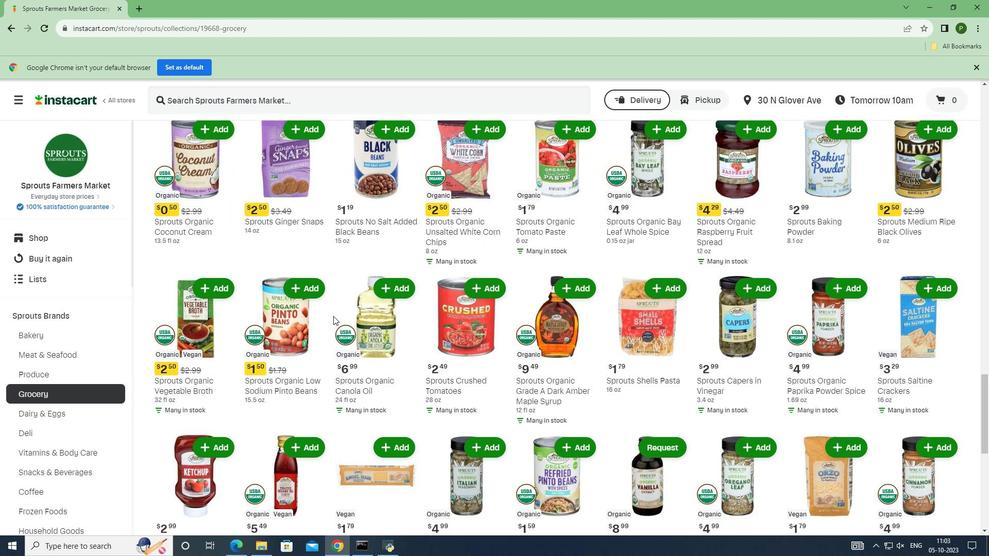 
Action: Mouse scrolled (333, 315) with delta (0, 0)
Screenshot: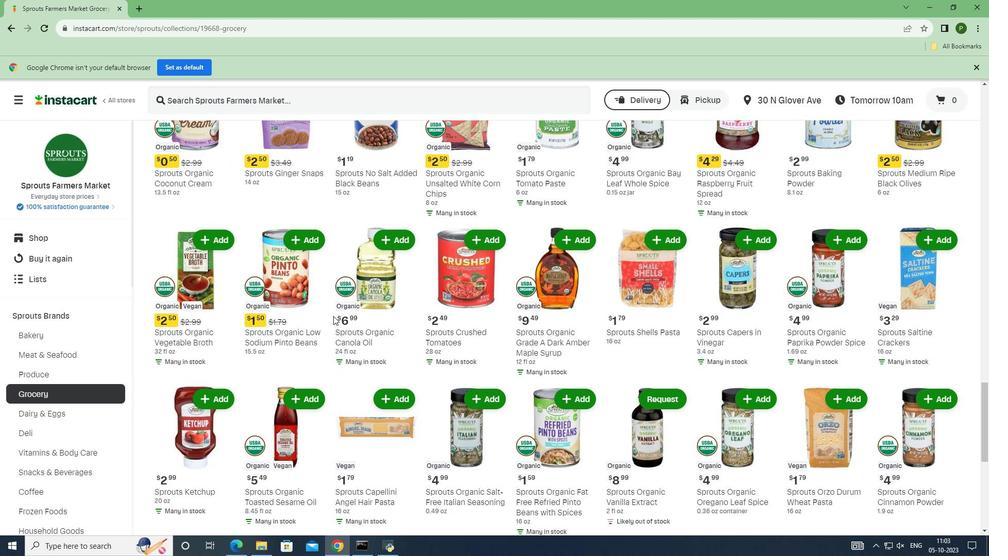 
Action: Mouse scrolled (333, 315) with delta (0, 0)
Screenshot: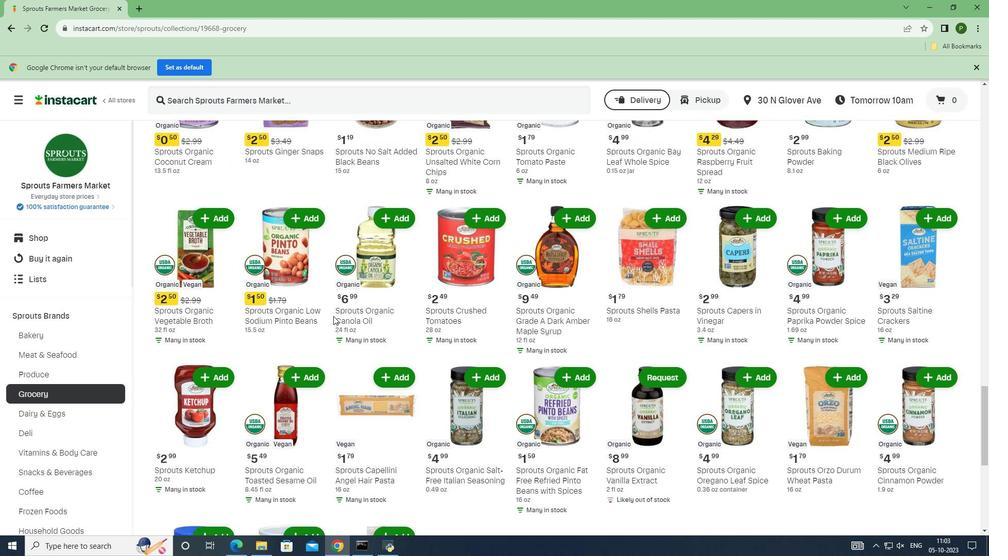 
Action: Mouse scrolled (333, 315) with delta (0, 0)
Screenshot: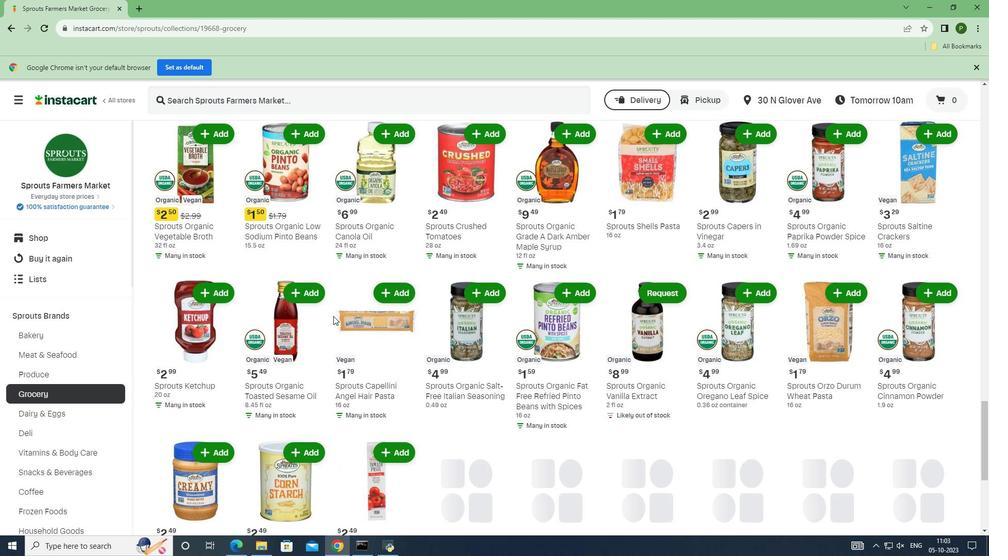
Action: Mouse scrolled (333, 315) with delta (0, 0)
Screenshot: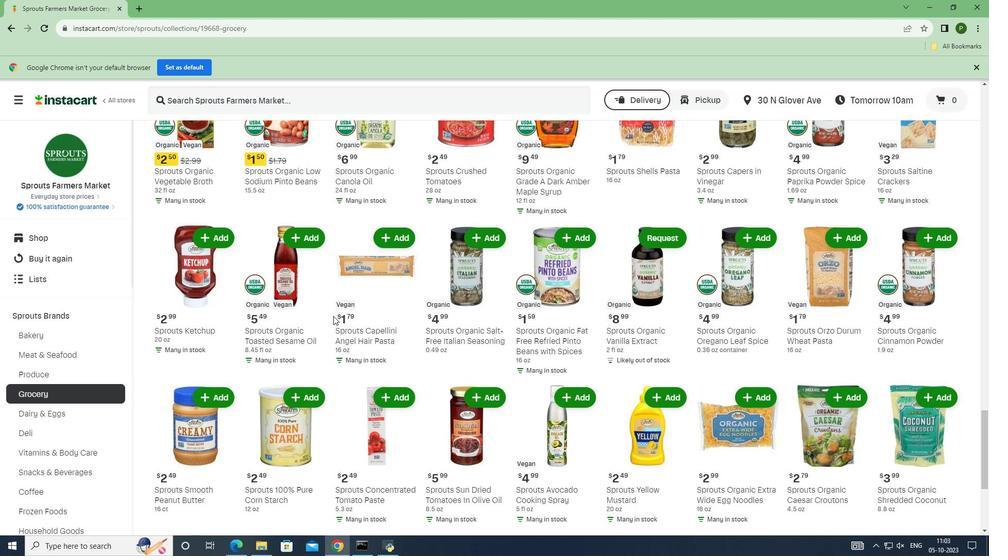 
Action: Mouse scrolled (333, 315) with delta (0, 0)
Screenshot: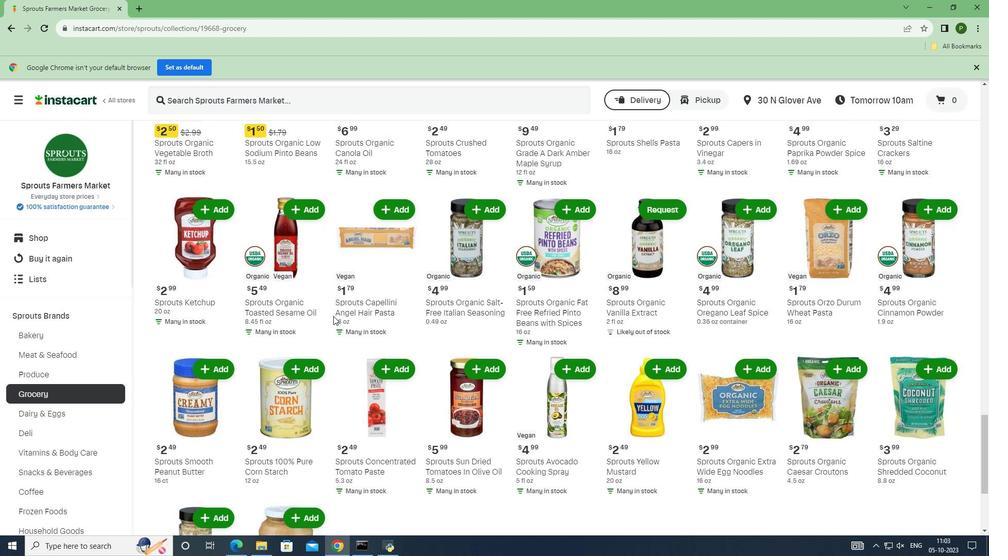 
Action: Mouse scrolled (333, 315) with delta (0, 0)
Screenshot: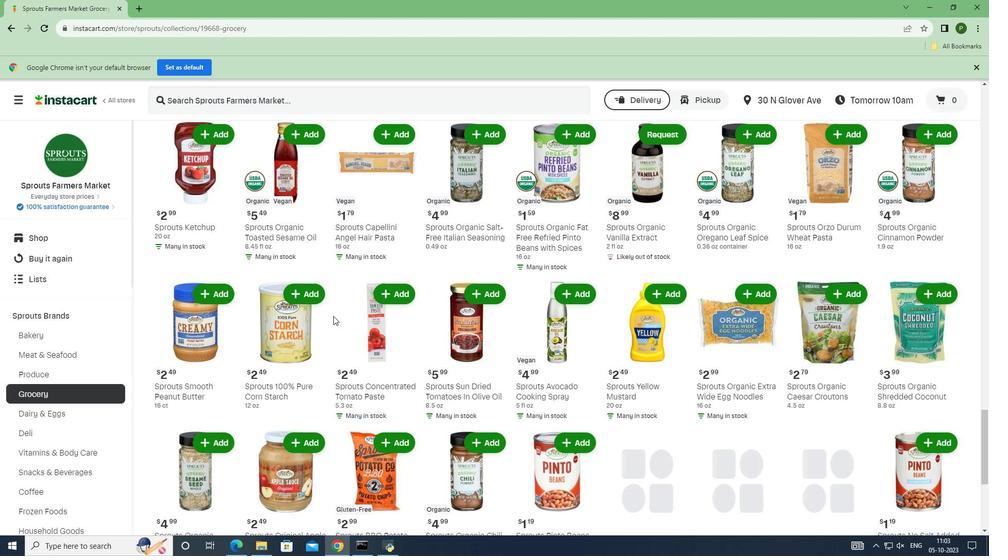 
Action: Mouse scrolled (333, 315) with delta (0, 0)
Screenshot: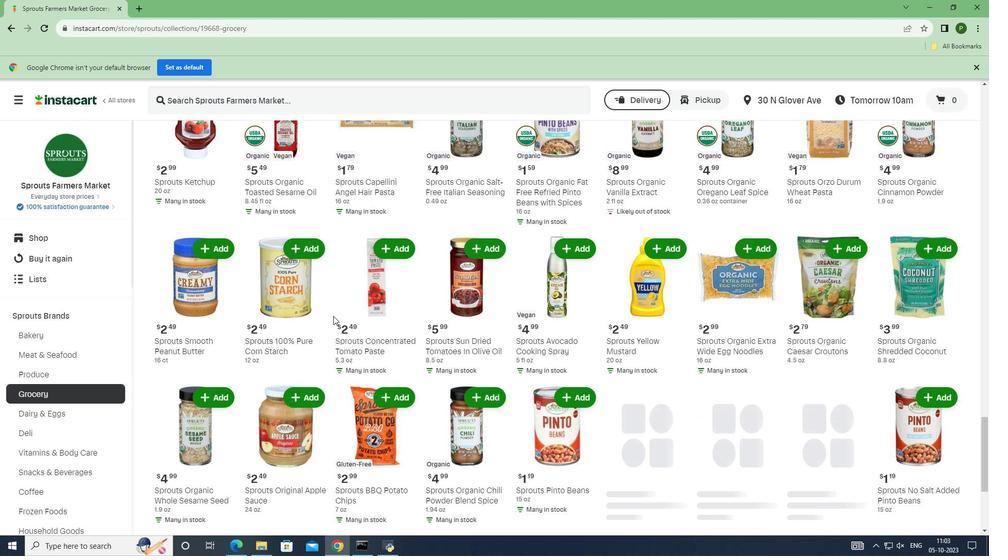 
Action: Mouse scrolled (333, 315) with delta (0, 0)
Screenshot: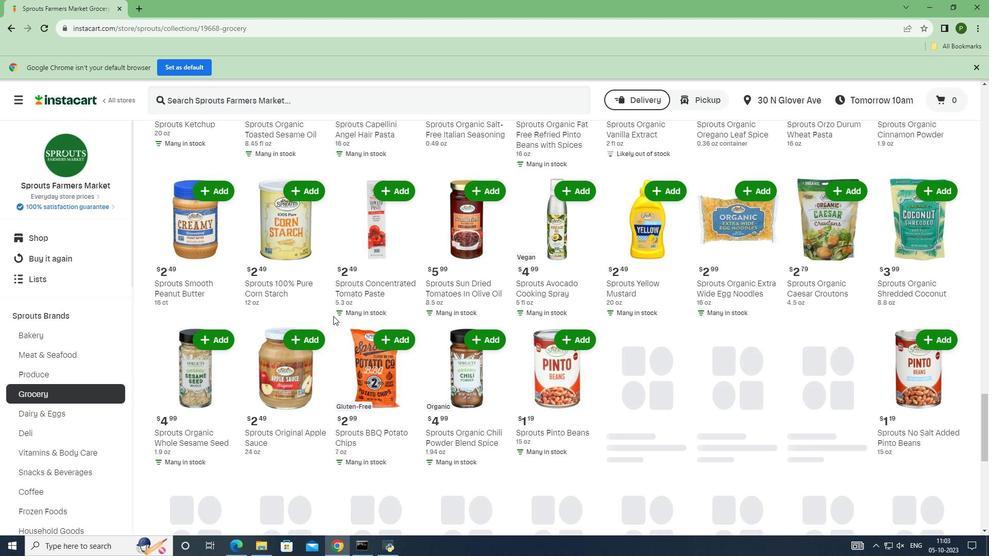 
Action: Mouse scrolled (333, 315) with delta (0, 0)
Screenshot: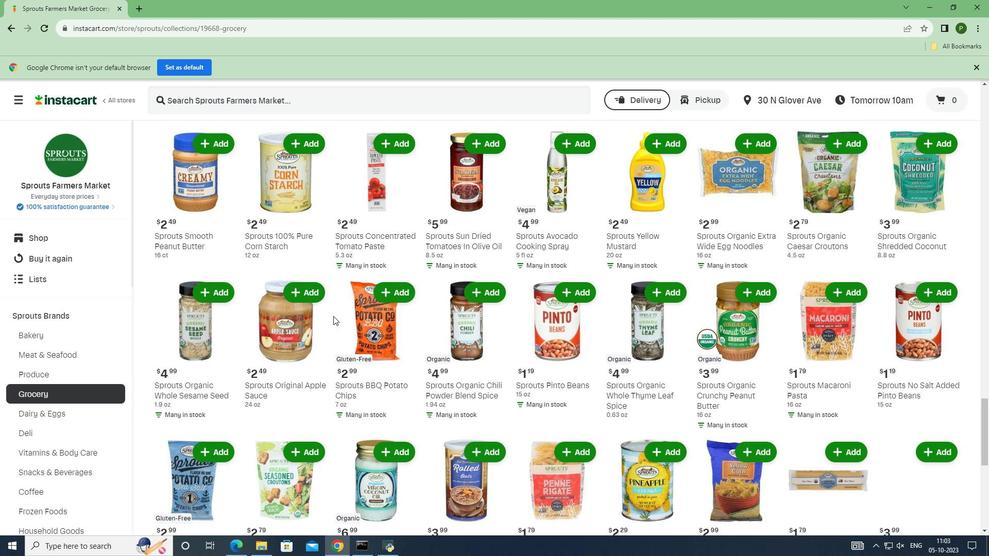 
Action: Mouse scrolled (333, 315) with delta (0, 0)
Screenshot: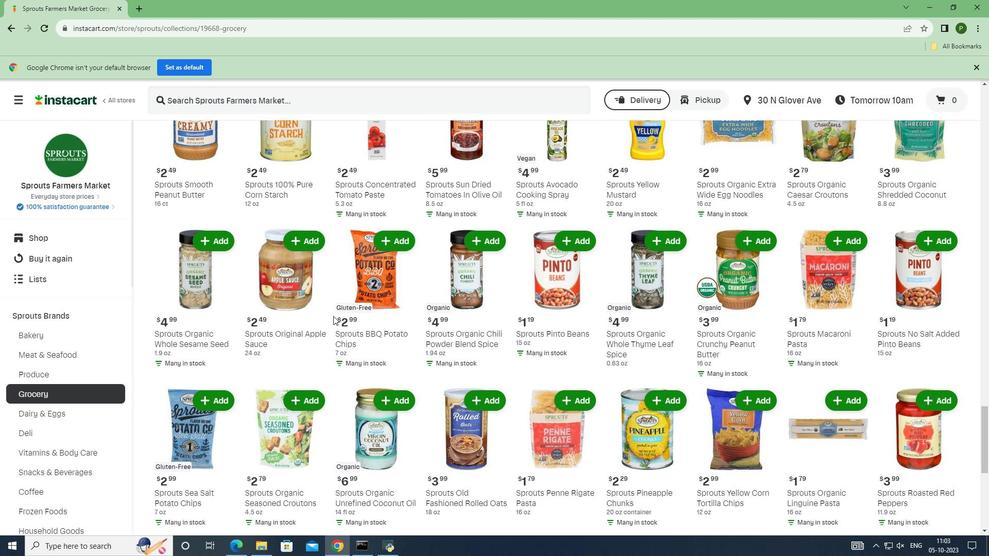 
Action: Mouse scrolled (333, 315) with delta (0, 0)
Screenshot: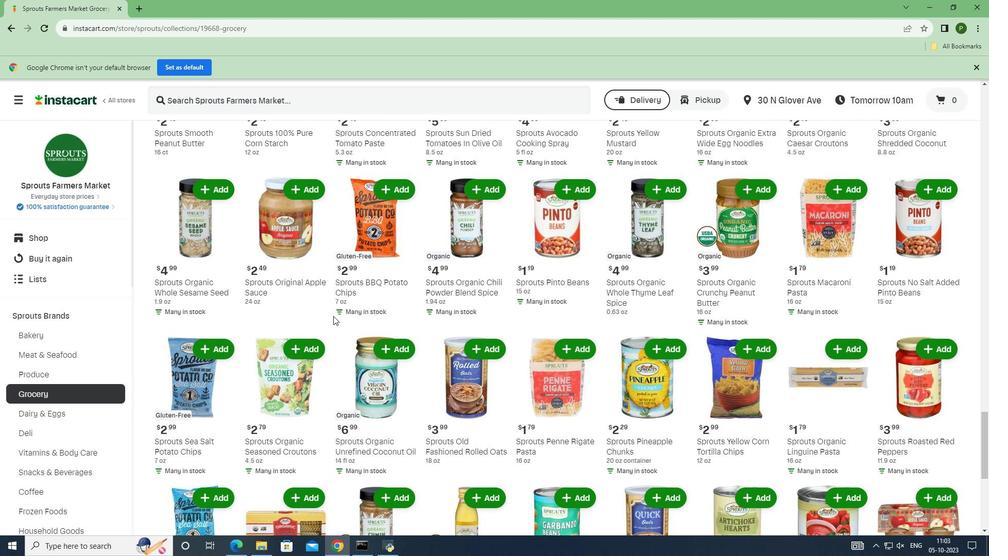 
Action: Mouse scrolled (333, 315) with delta (0, 0)
Screenshot: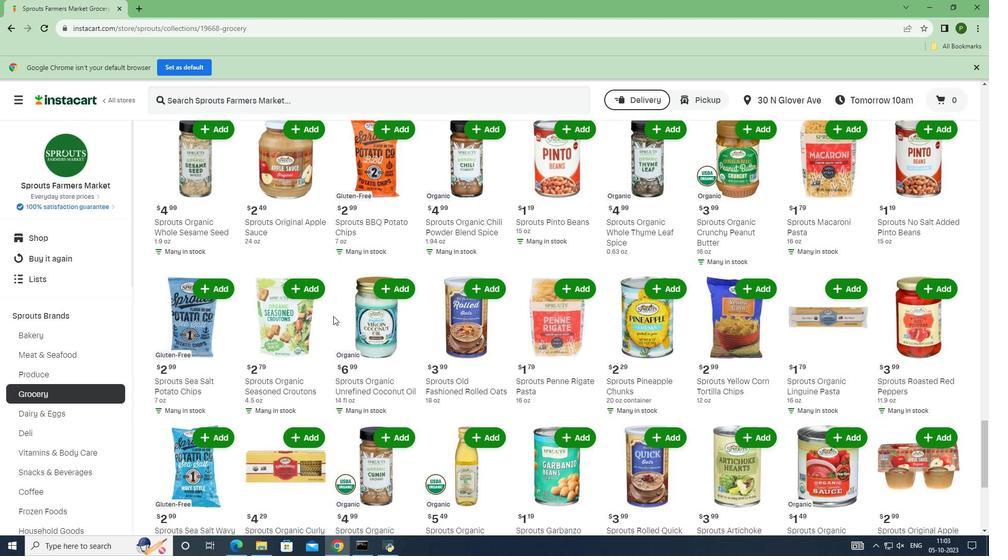 
Action: Mouse scrolled (333, 315) with delta (0, 0)
Screenshot: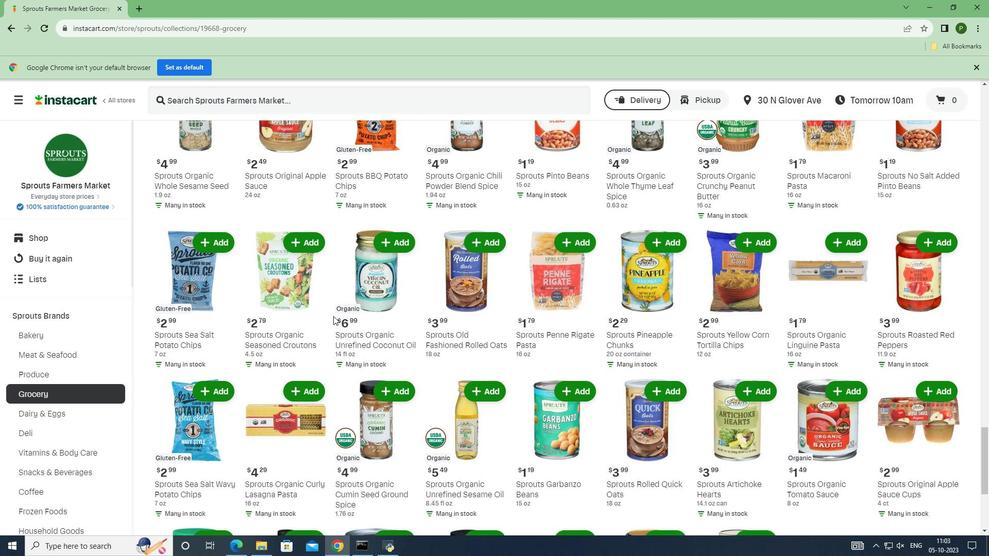 
Action: Mouse scrolled (333, 315) with delta (0, 0)
Screenshot: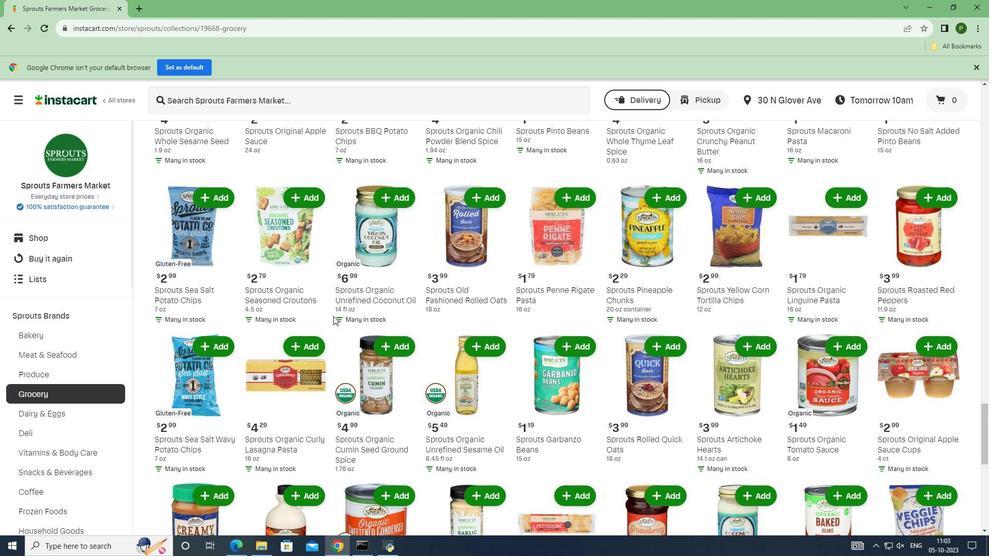 
Action: Mouse scrolled (333, 315) with delta (0, 0)
Screenshot: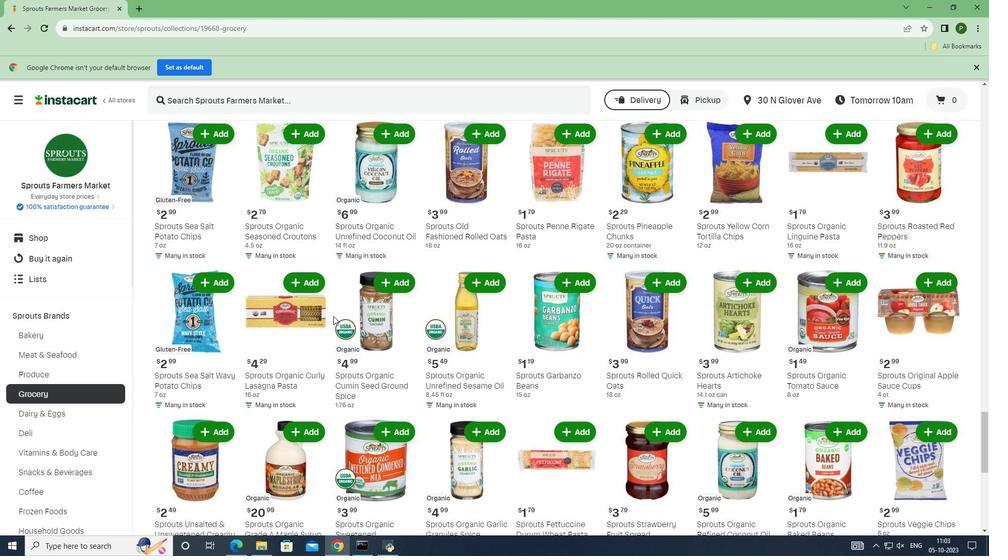 
Action: Mouse scrolled (333, 315) with delta (0, 0)
Screenshot: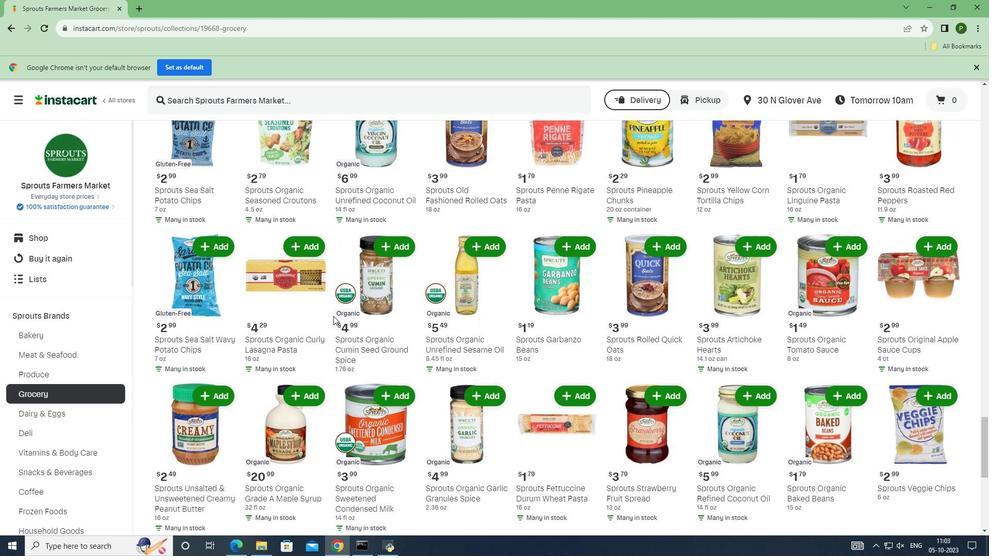 
Action: Mouse scrolled (333, 315) with delta (0, 0)
Screenshot: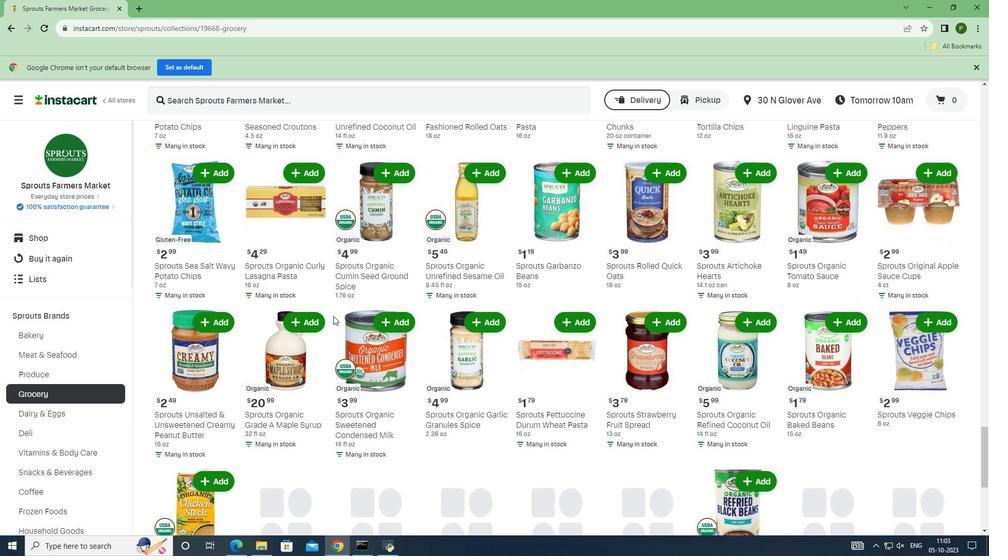 
Action: Mouse scrolled (333, 315) with delta (0, 0)
Screenshot: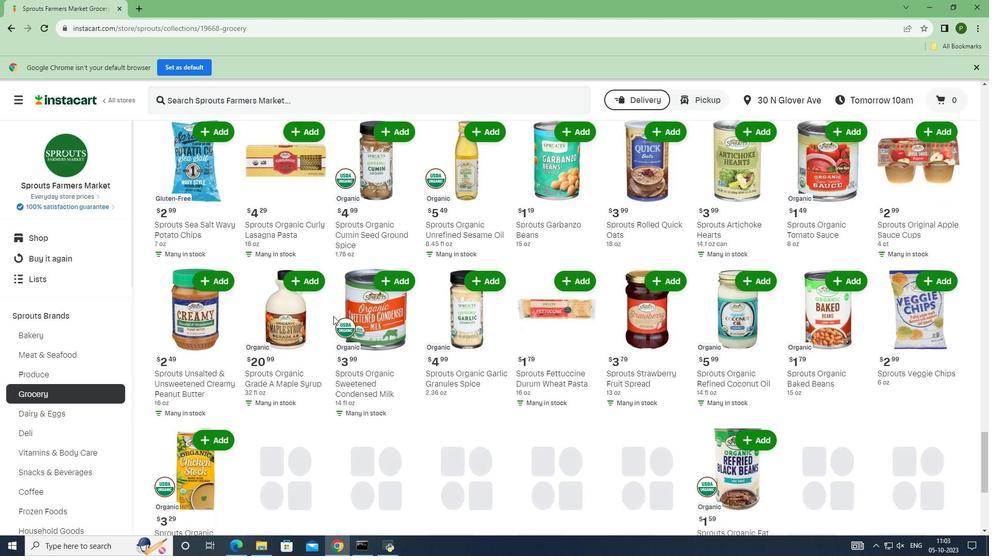 
Action: Mouse moved to (333, 319)
Screenshot: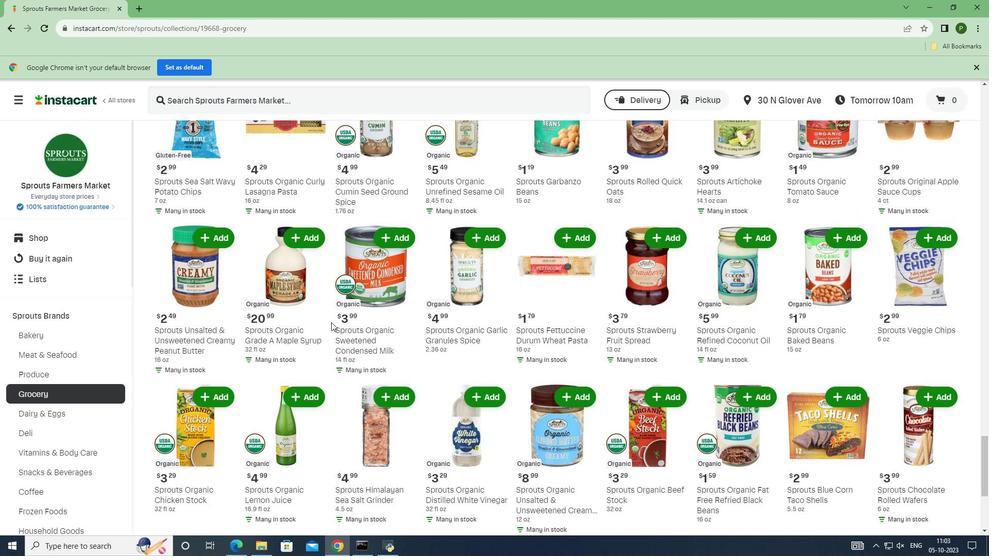 
Action: Mouse scrolled (333, 319) with delta (0, 0)
Screenshot: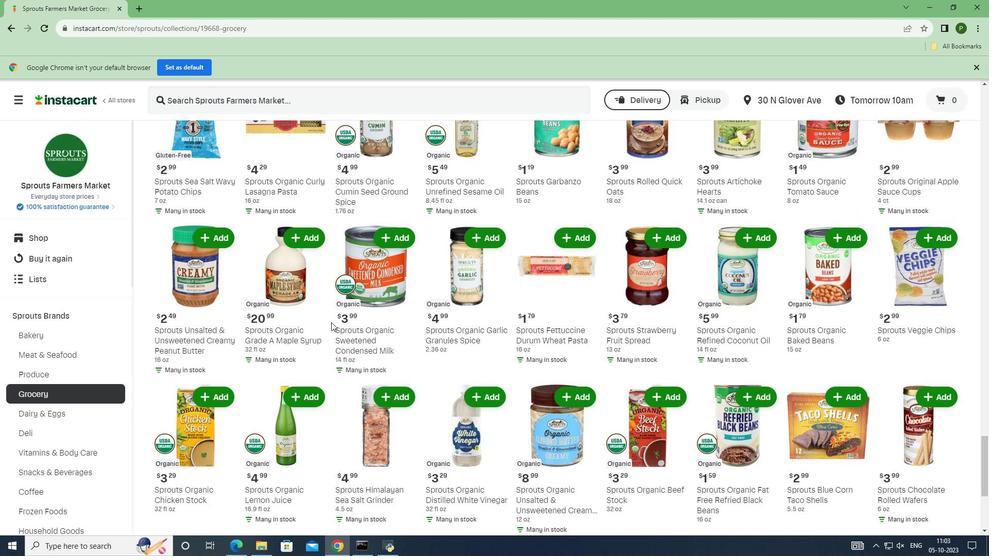 
Action: Mouse moved to (331, 322)
Screenshot: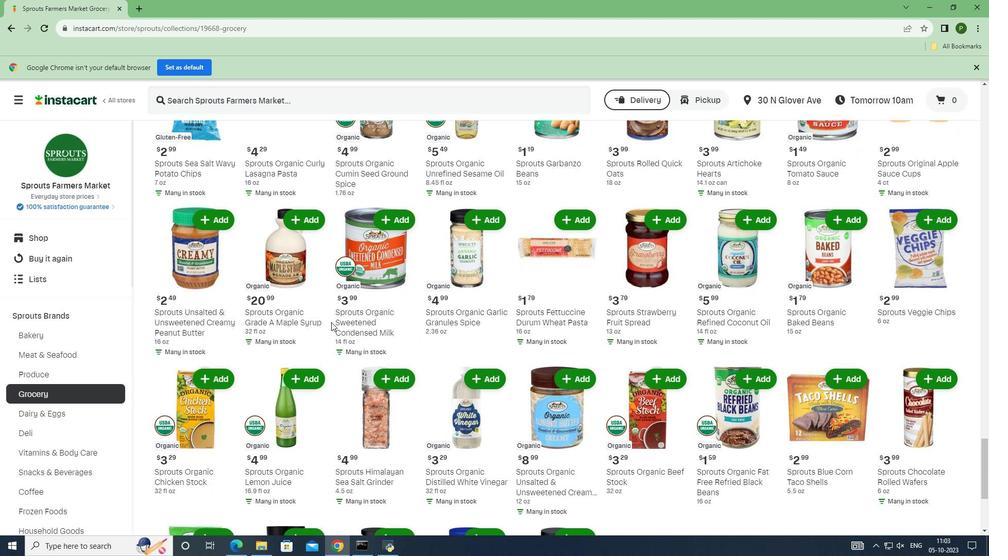 
Action: Mouse scrolled (331, 322) with delta (0, 0)
Screenshot: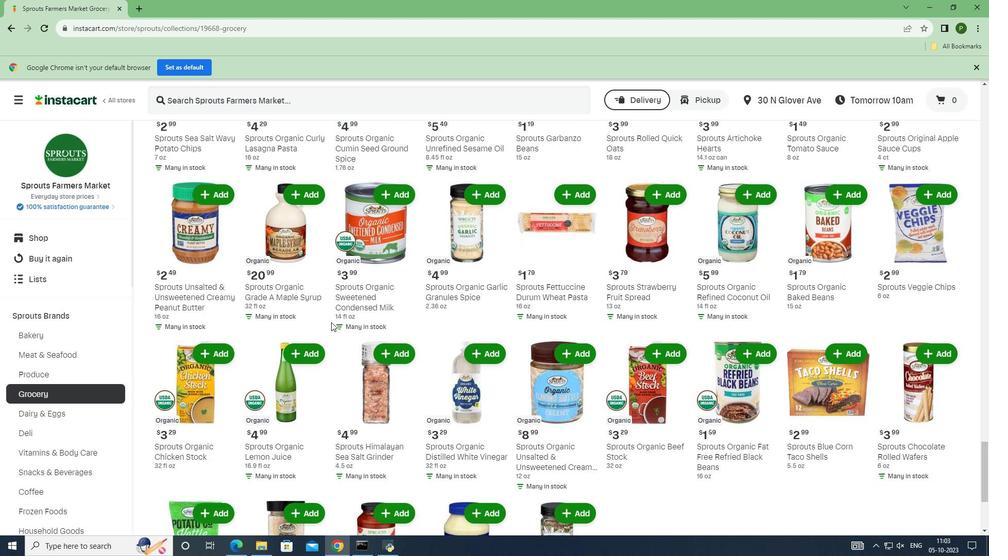 
Action: Mouse scrolled (331, 322) with delta (0, 0)
Screenshot: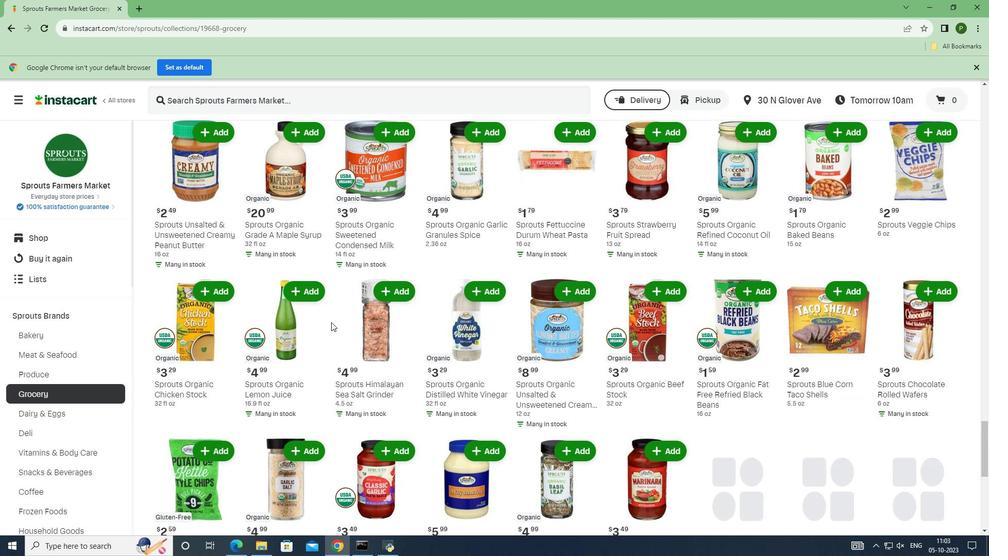 
Action: Mouse scrolled (331, 322) with delta (0, 0)
Screenshot: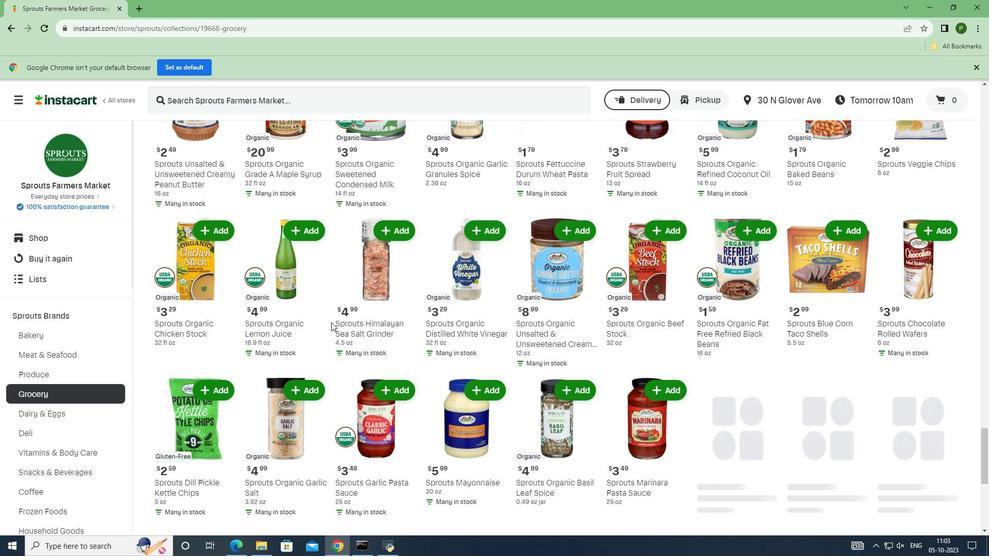 
Action: Mouse scrolled (331, 322) with delta (0, 0)
Screenshot: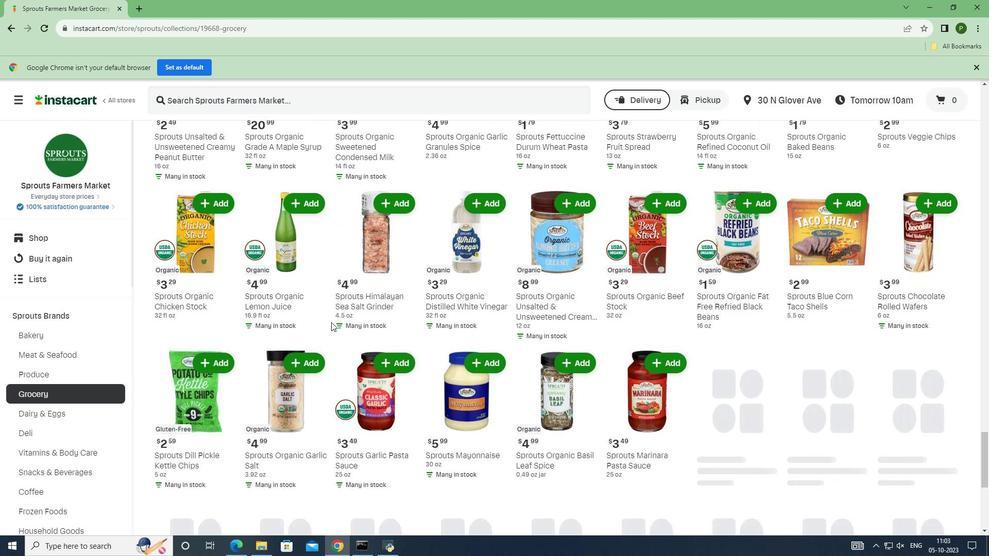 
Action: Mouse scrolled (331, 322) with delta (0, 0)
Screenshot: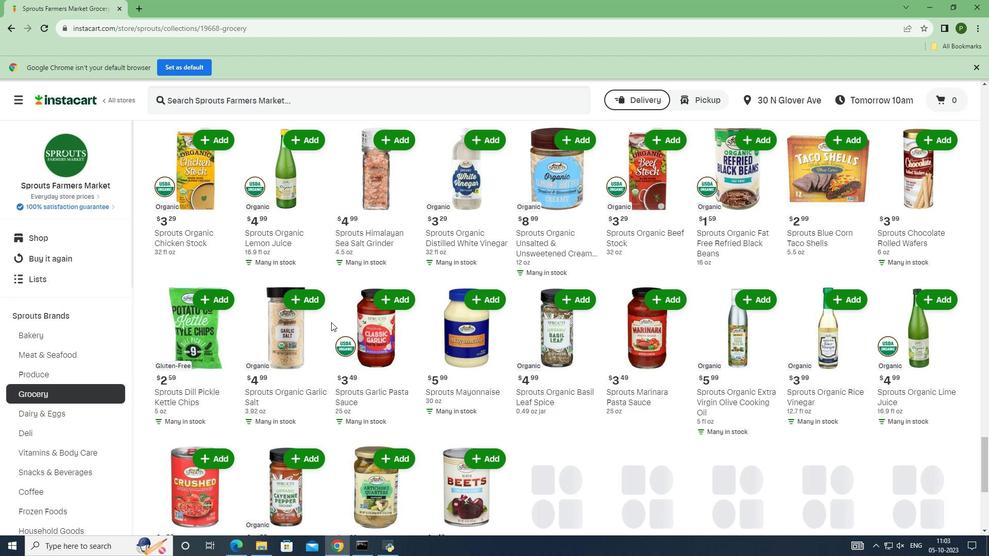 
Action: Mouse scrolled (331, 322) with delta (0, 0)
Screenshot: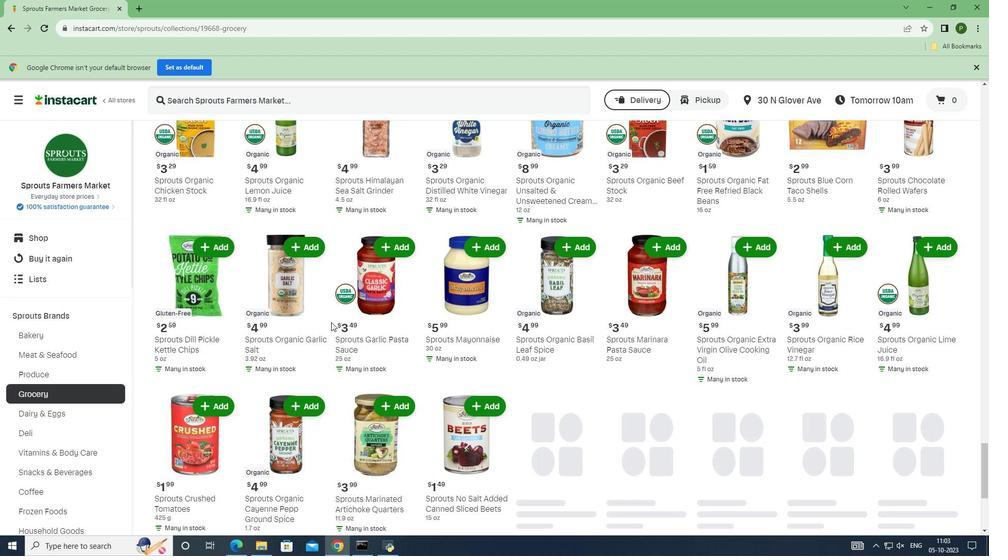 
Action: Mouse scrolled (331, 322) with delta (0, 0)
Screenshot: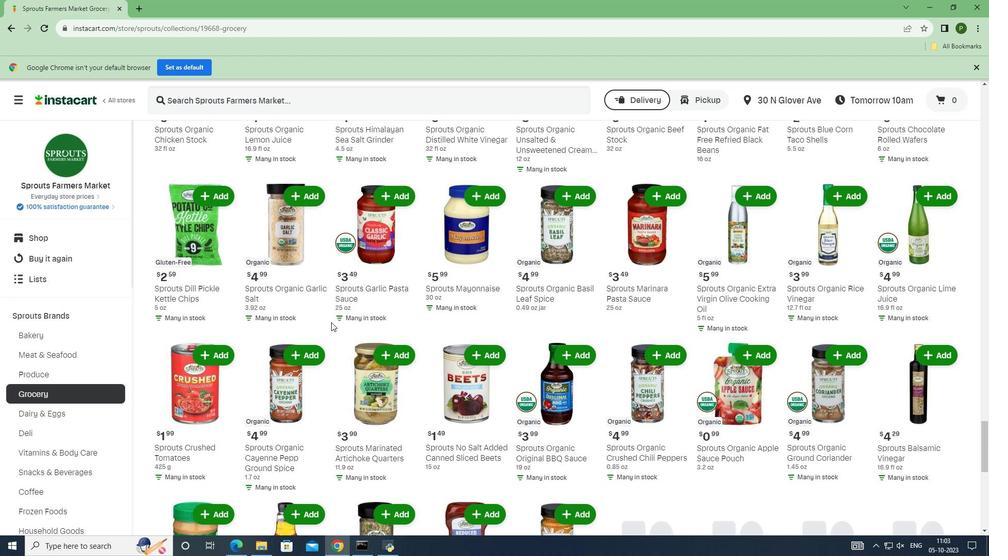 
Action: Mouse scrolled (331, 322) with delta (0, 0)
Screenshot: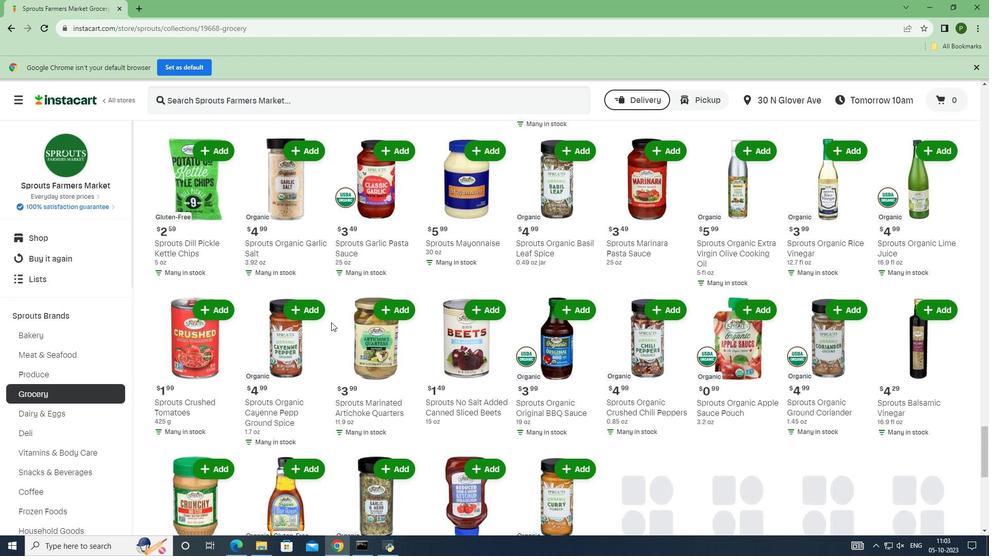 
Action: Mouse scrolled (331, 323) with delta (0, 0)
Screenshot: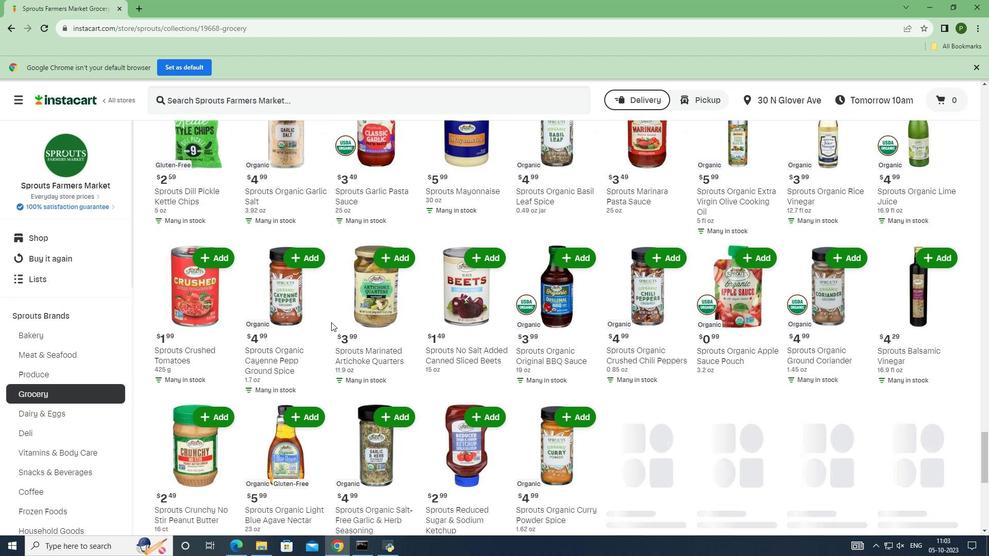 
Action: Mouse scrolled (331, 322) with delta (0, 0)
Screenshot: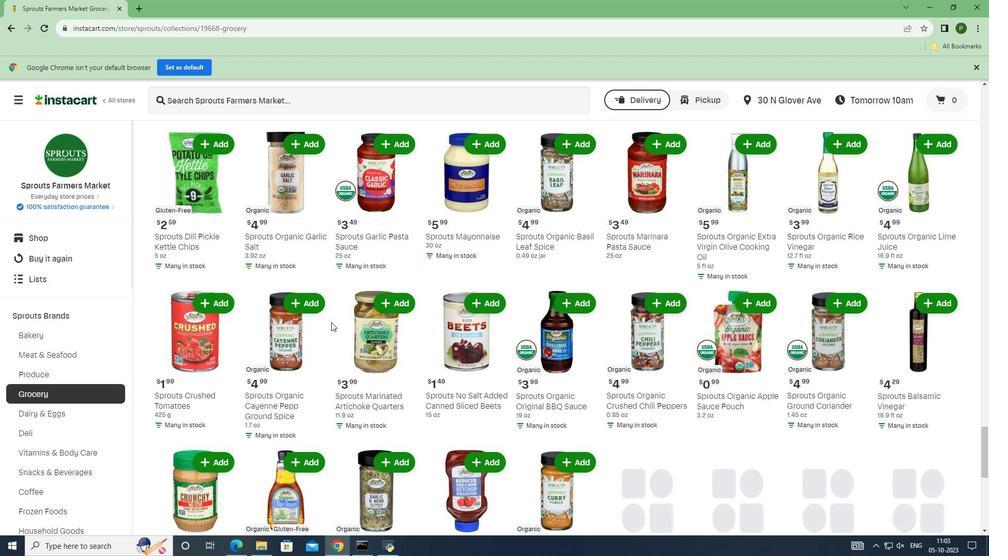 
Action: Mouse scrolled (331, 322) with delta (0, 0)
Screenshot: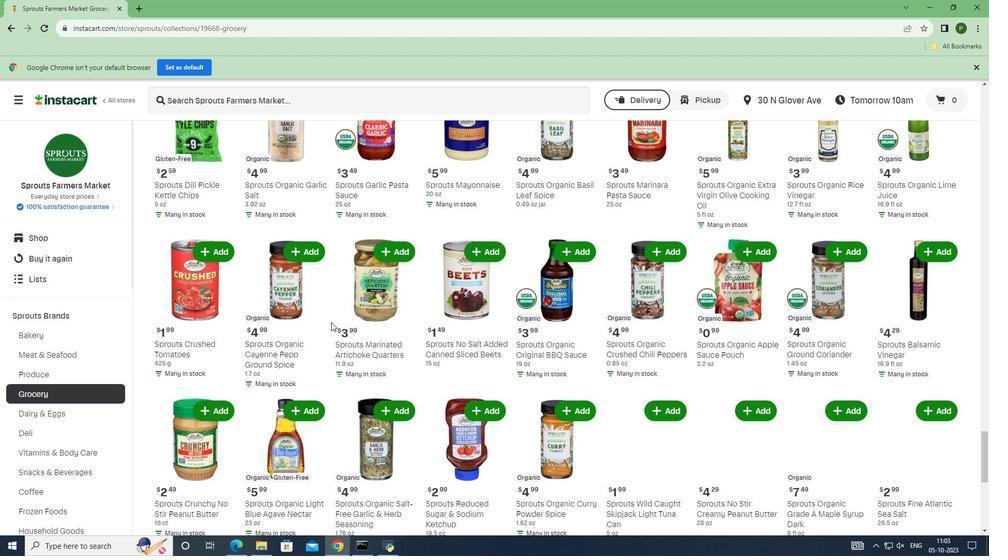 
Action: Mouse scrolled (331, 322) with delta (0, 0)
Screenshot: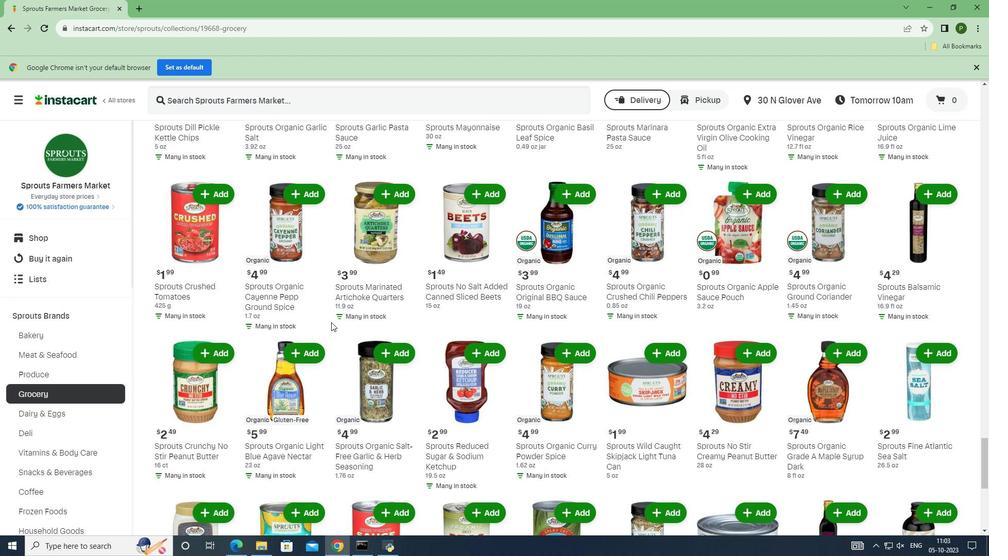 
Action: Mouse scrolled (331, 322) with delta (0, 0)
Screenshot: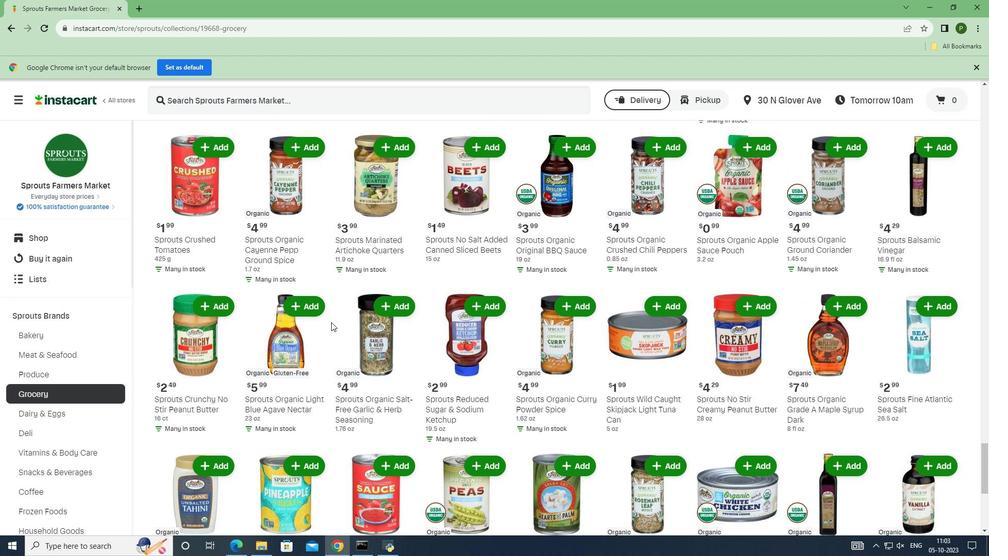 
Action: Mouse scrolled (331, 322) with delta (0, 0)
Screenshot: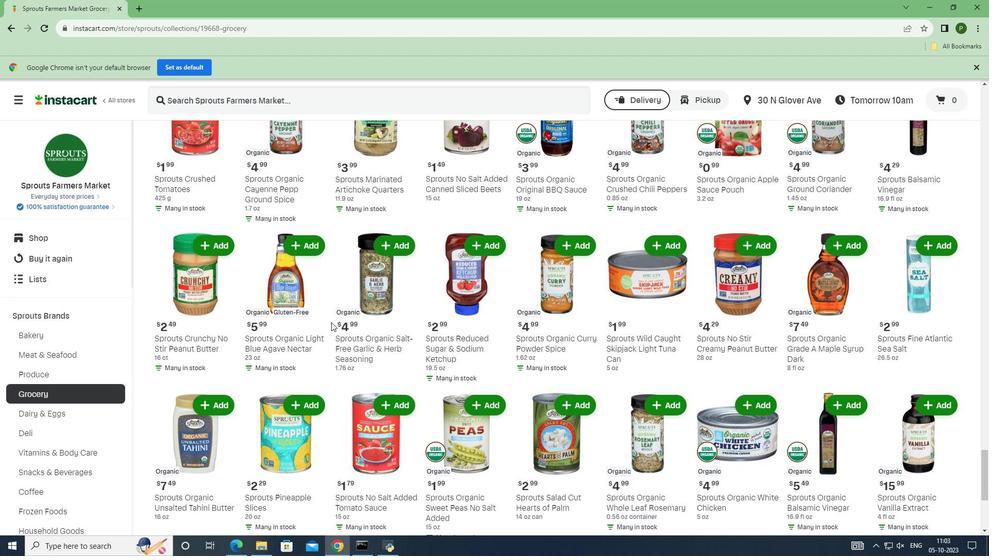 
Action: Mouse scrolled (331, 322) with delta (0, 0)
Screenshot: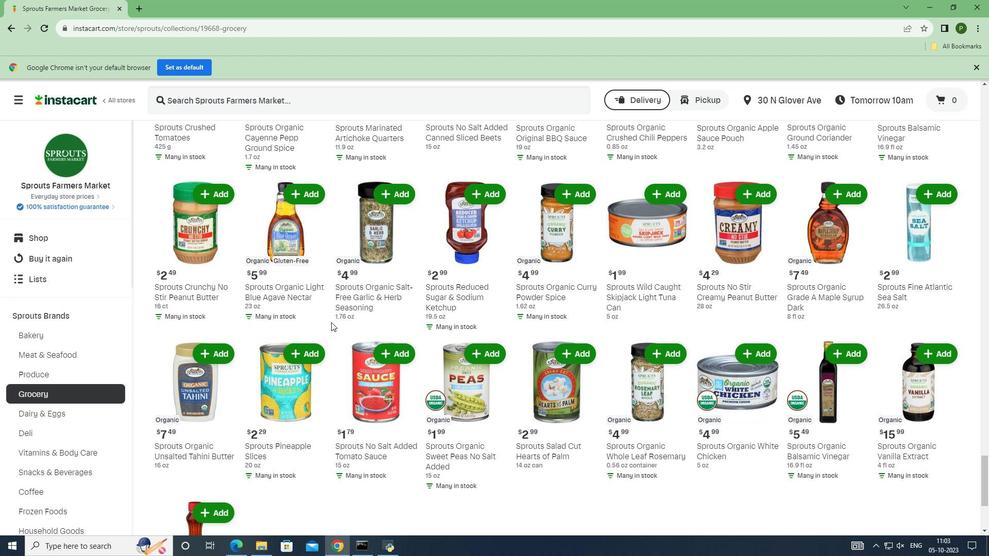 
Action: Mouse scrolled (331, 322) with delta (0, 0)
Screenshot: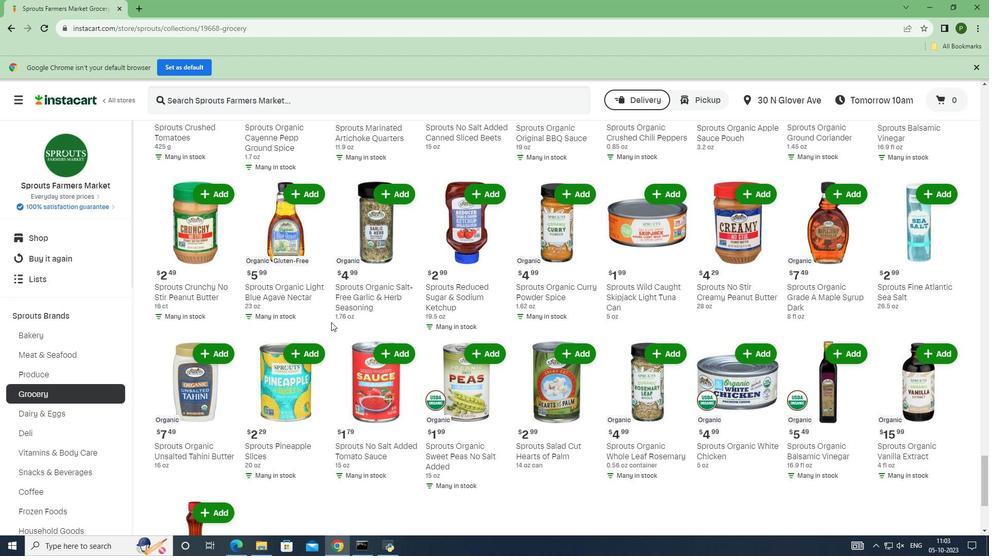 
Action: Mouse scrolled (331, 322) with delta (0, 0)
Screenshot: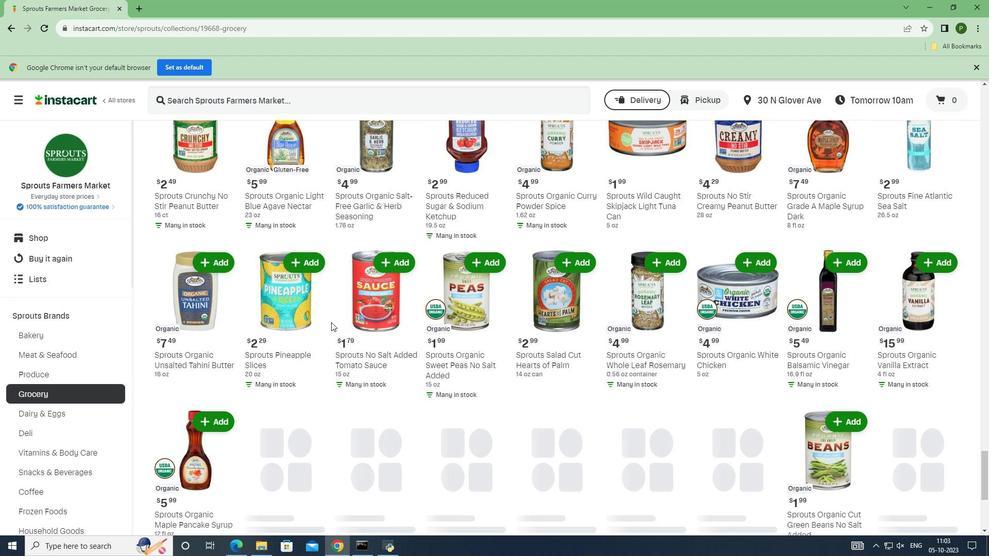 
Action: Mouse scrolled (331, 322) with delta (0, 0)
Screenshot: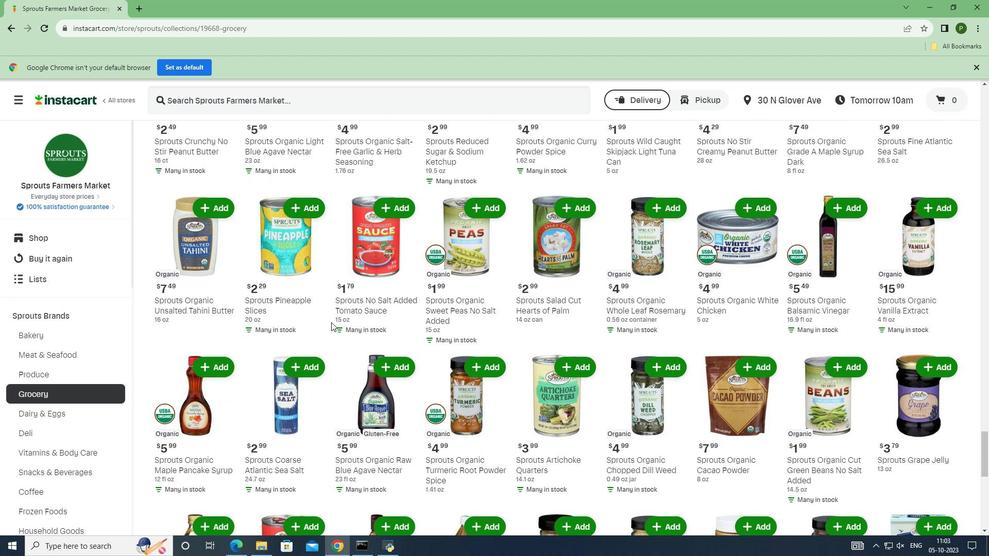 
Action: Mouse scrolled (331, 322) with delta (0, 0)
Screenshot: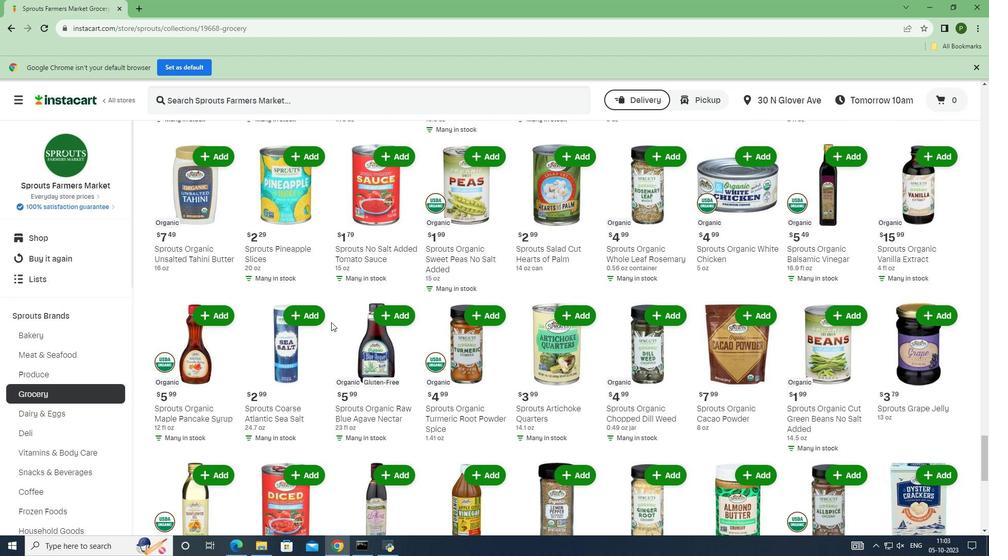 
Action: Mouse scrolled (331, 322) with delta (0, 0)
Screenshot: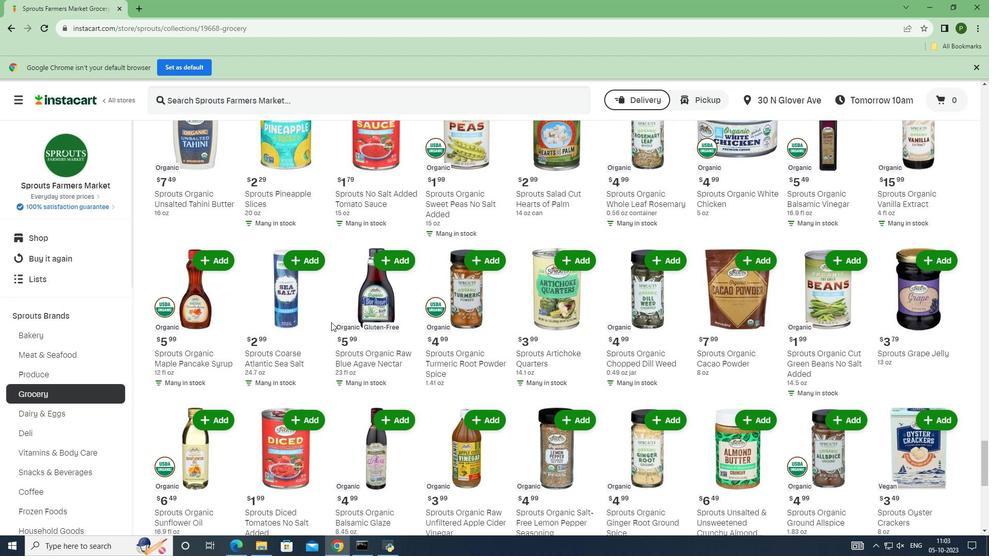 
Action: Mouse scrolled (331, 322) with delta (0, 0)
Screenshot: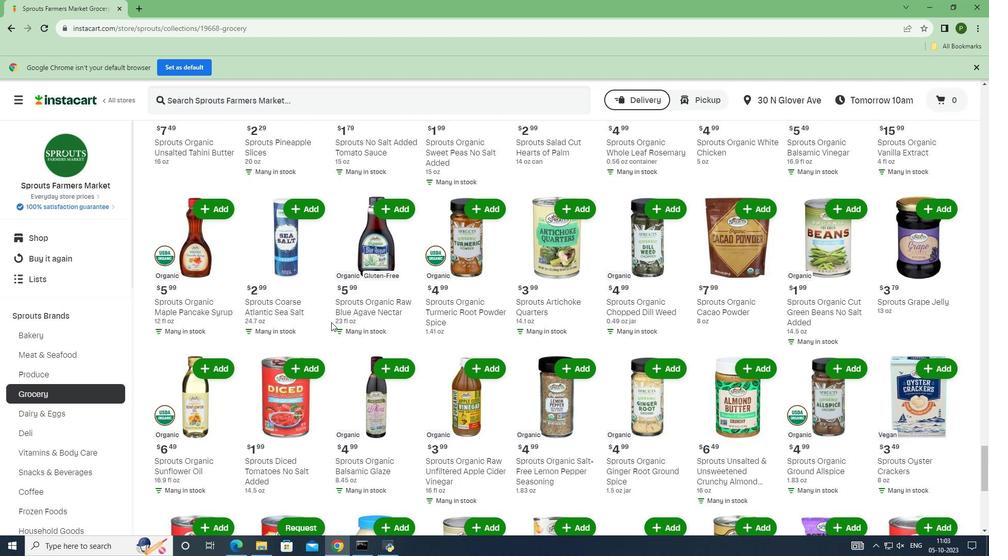 
Action: Mouse scrolled (331, 322) with delta (0, 0)
Screenshot: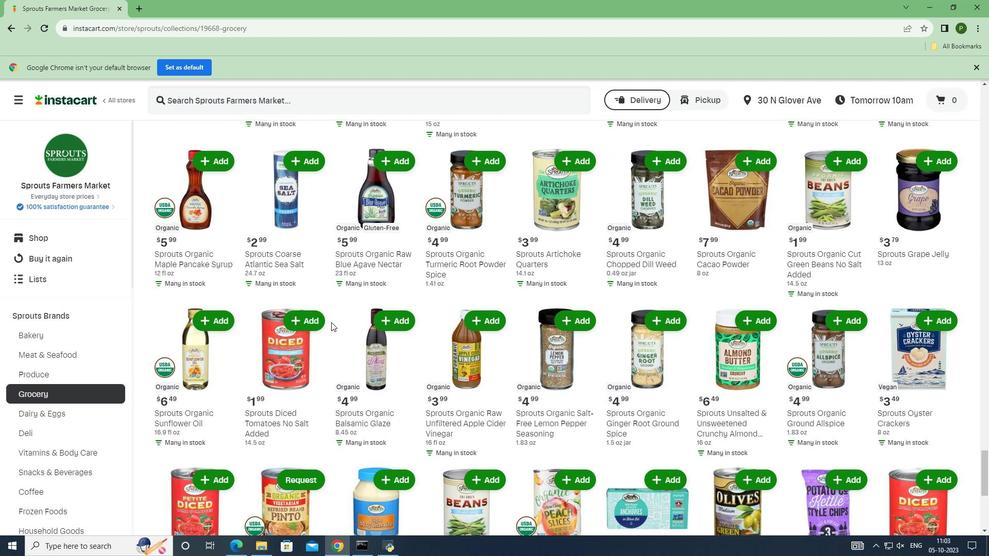 
Action: Mouse scrolled (331, 322) with delta (0, 0)
Screenshot: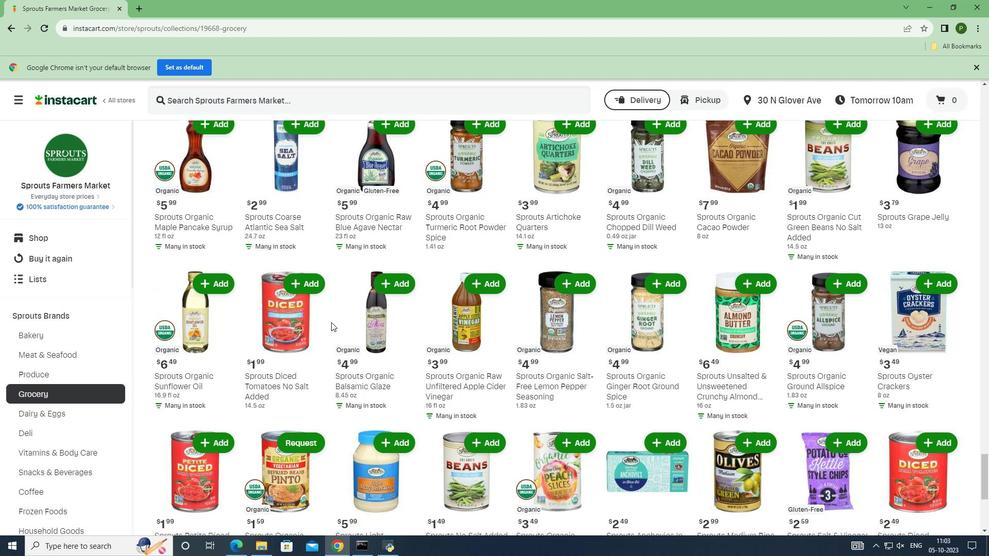 
Action: Mouse scrolled (331, 322) with delta (0, 0)
Screenshot: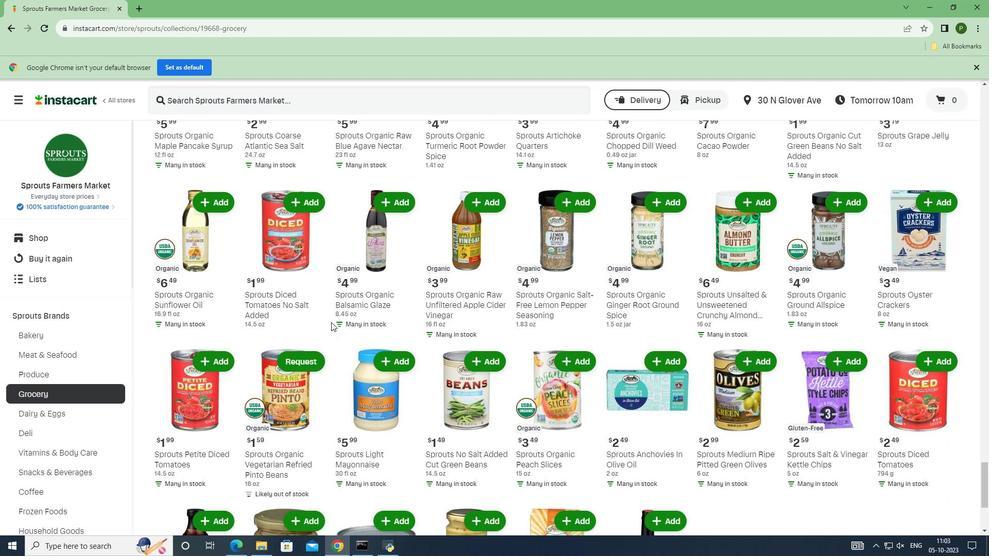 
Action: Mouse scrolled (331, 322) with delta (0, 0)
Screenshot: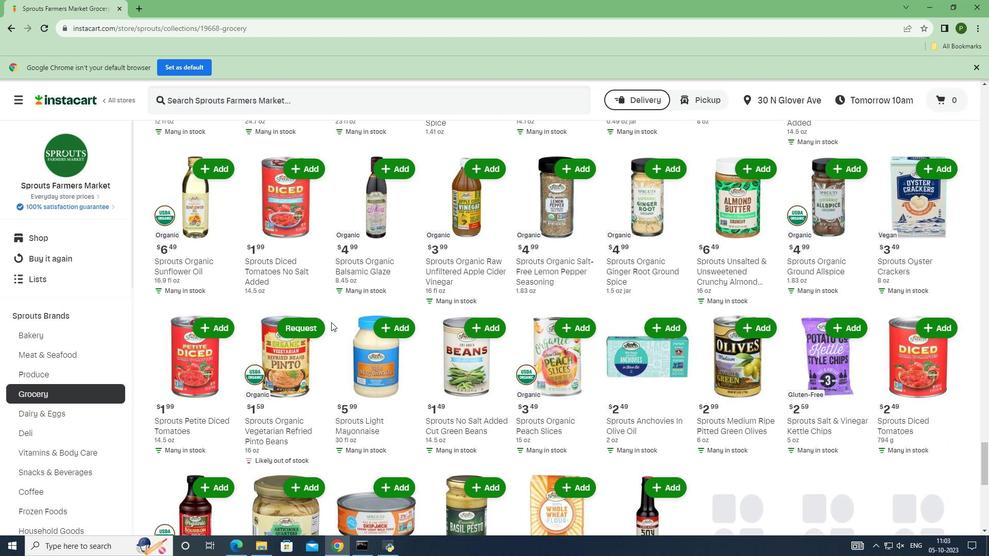 
Action: Mouse scrolled (331, 322) with delta (0, 0)
Screenshot: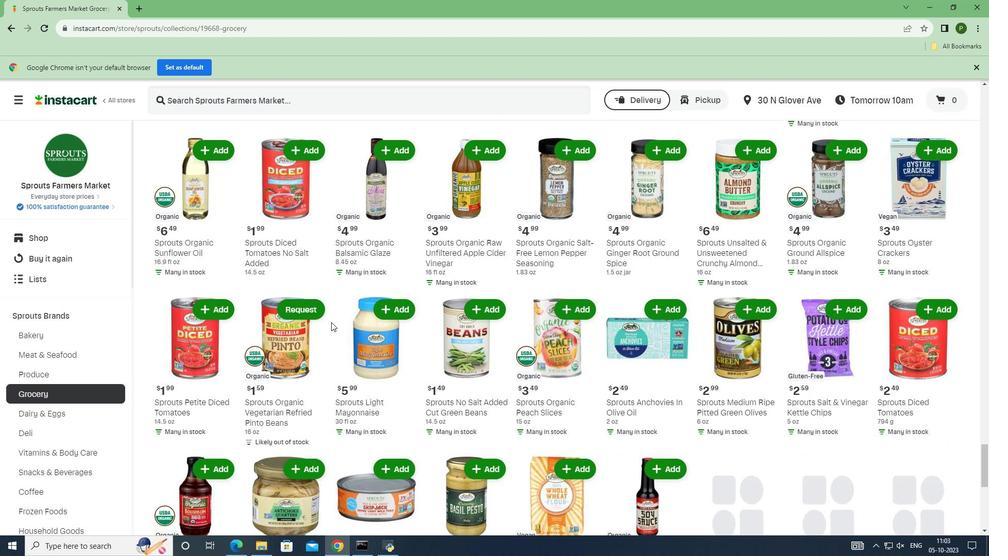 
Action: Mouse scrolled (331, 322) with delta (0, 0)
Screenshot: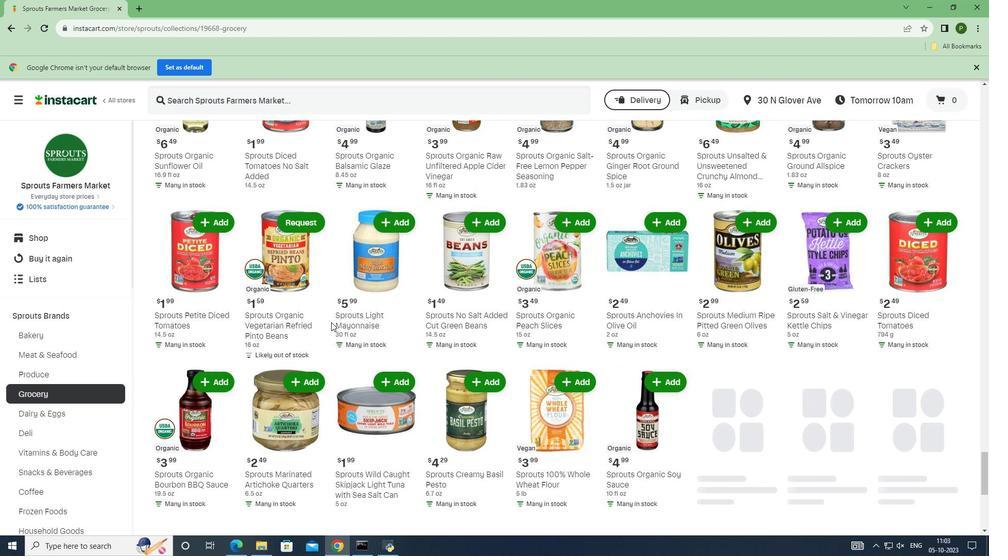 
Action: Mouse scrolled (331, 322) with delta (0, 0)
Screenshot: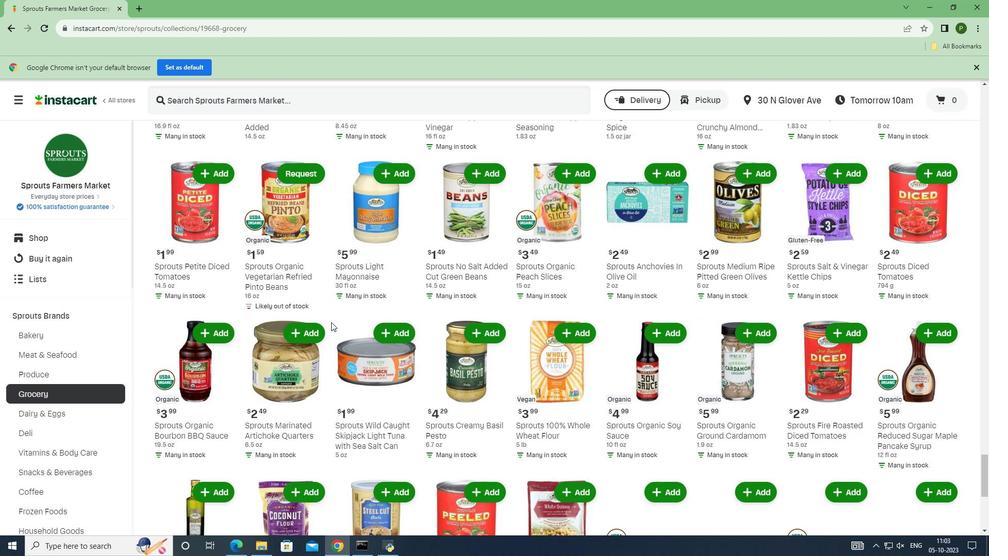 
Action: Mouse scrolled (331, 322) with delta (0, 0)
Screenshot: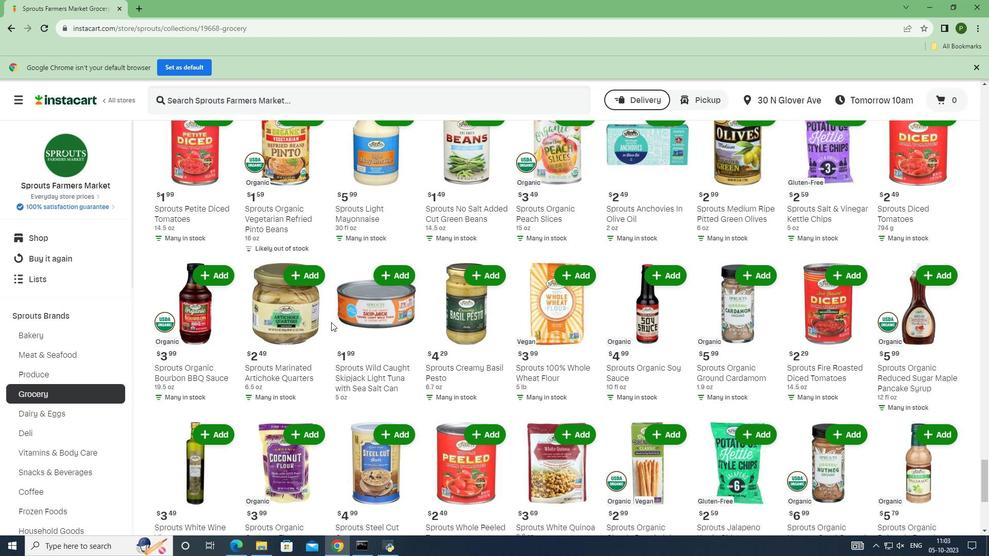 
Action: Mouse scrolled (331, 322) with delta (0, 0)
Screenshot: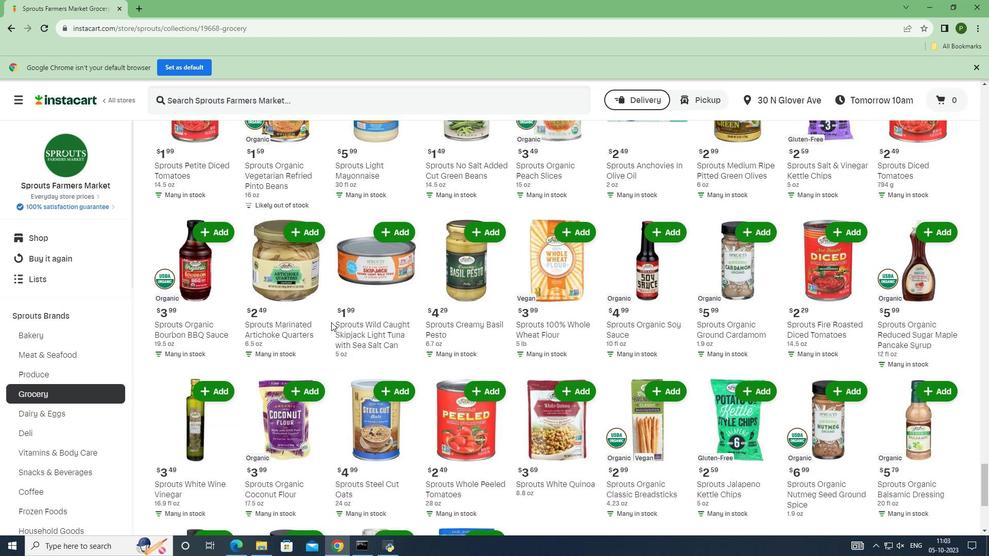 
Action: Mouse scrolled (331, 322) with delta (0, 0)
Screenshot: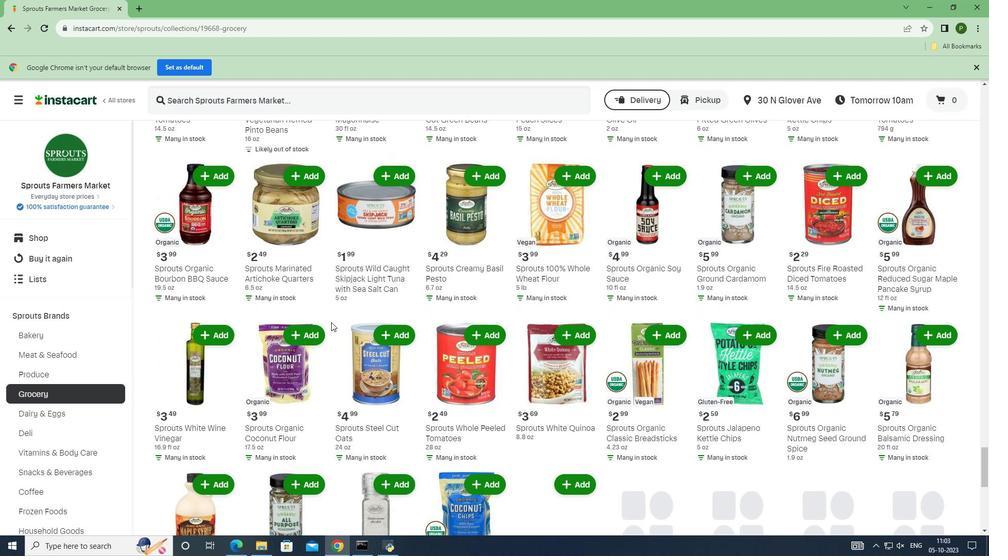 
Action: Mouse scrolled (331, 322) with delta (0, 0)
Screenshot: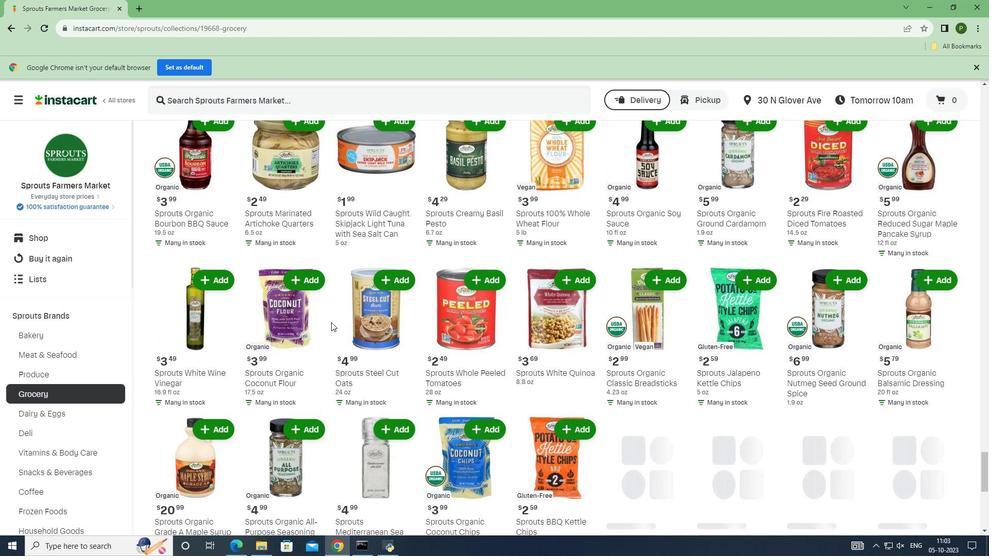 
Action: Mouse scrolled (331, 322) with delta (0, 0)
Screenshot: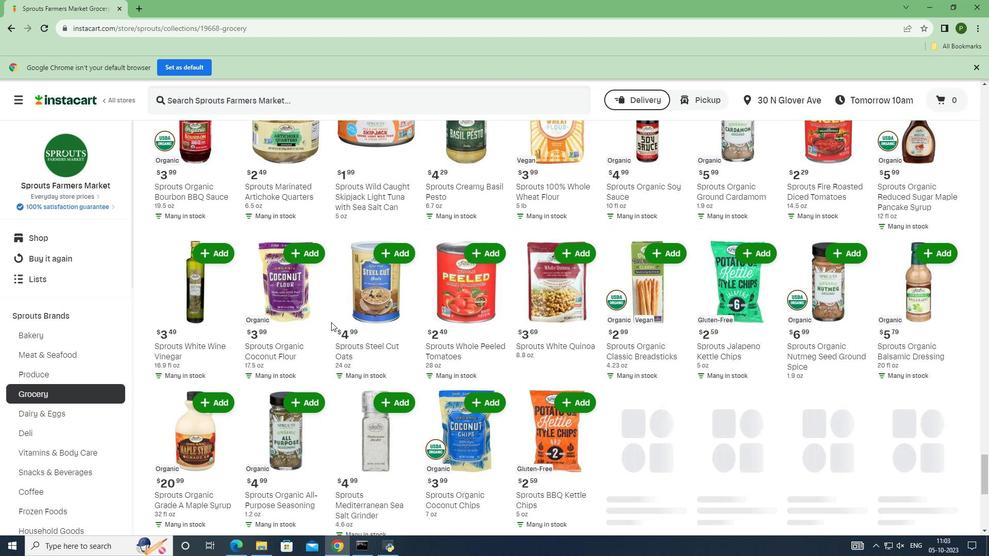 
Action: Mouse scrolled (331, 322) with delta (0, 0)
Screenshot: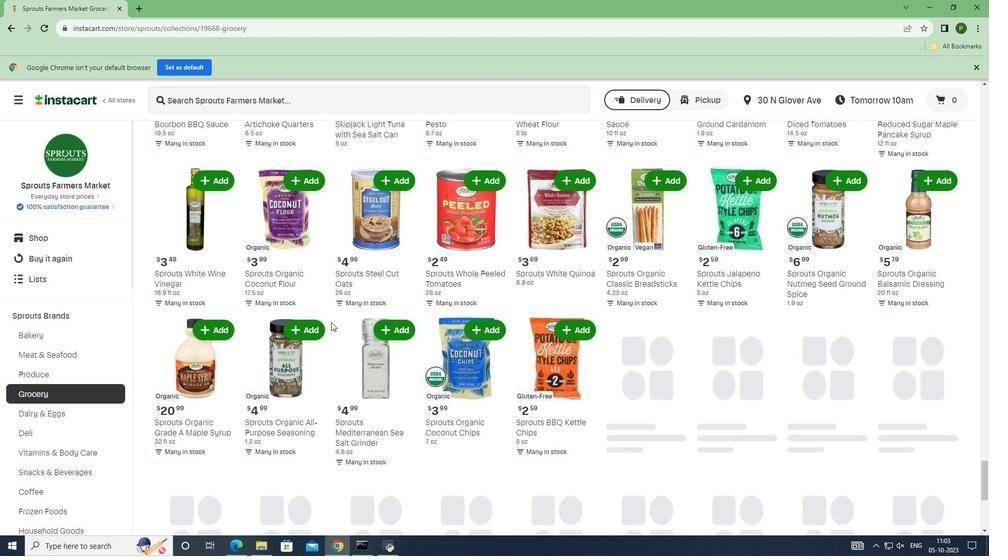 
Action: Mouse scrolled (331, 322) with delta (0, 0)
Screenshot: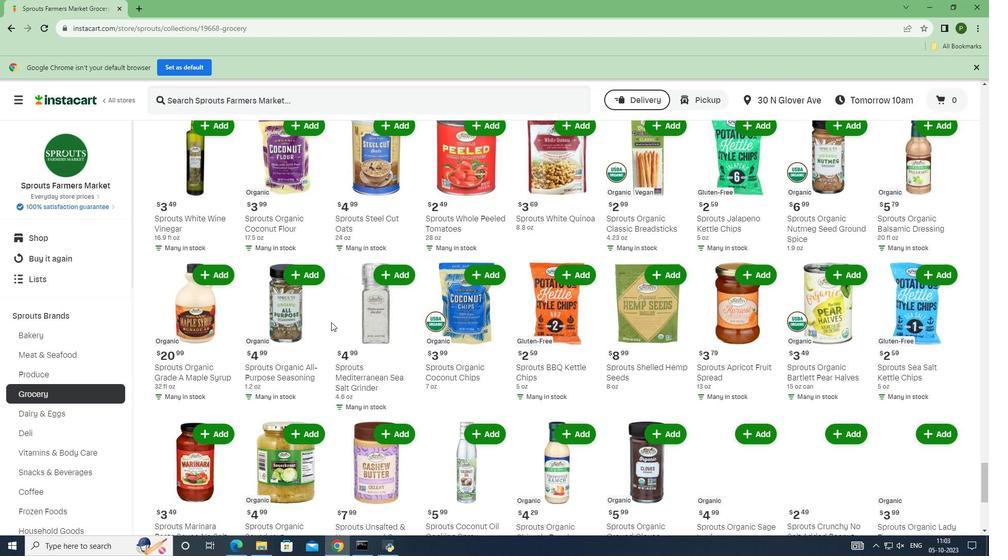 
Action: Mouse scrolled (331, 322) with delta (0, 0)
Screenshot: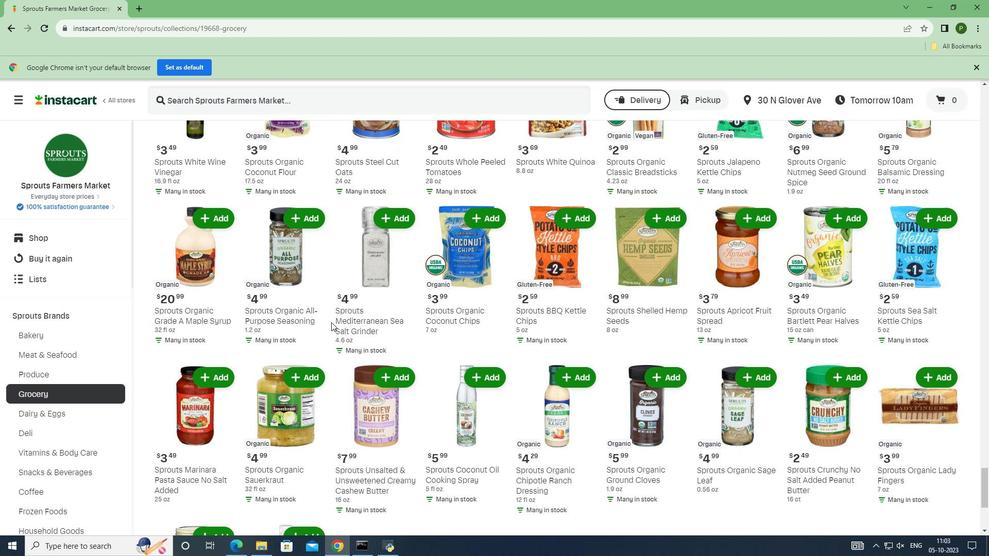 
Action: Mouse scrolled (331, 322) with delta (0, 0)
Screenshot: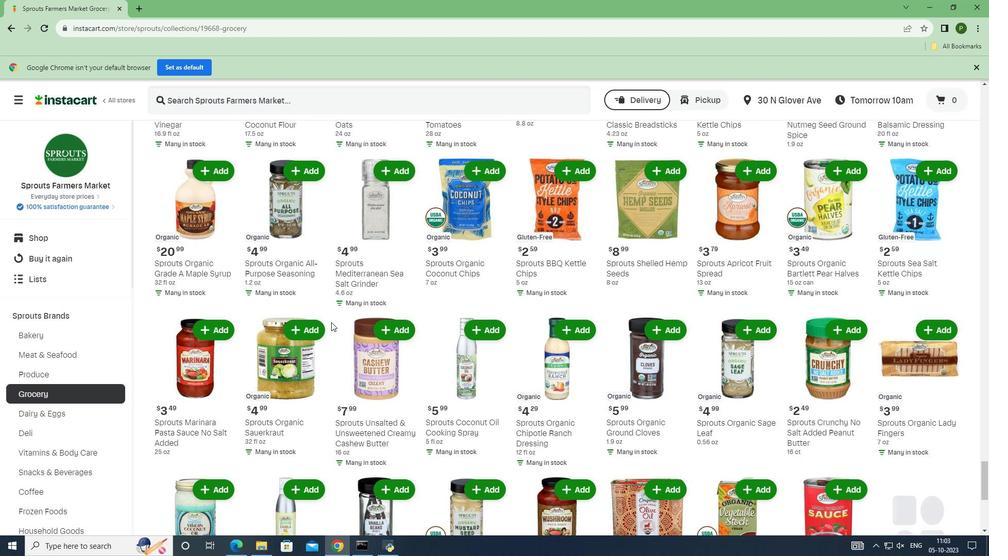 
Action: Mouse scrolled (331, 322) with delta (0, 0)
Screenshot: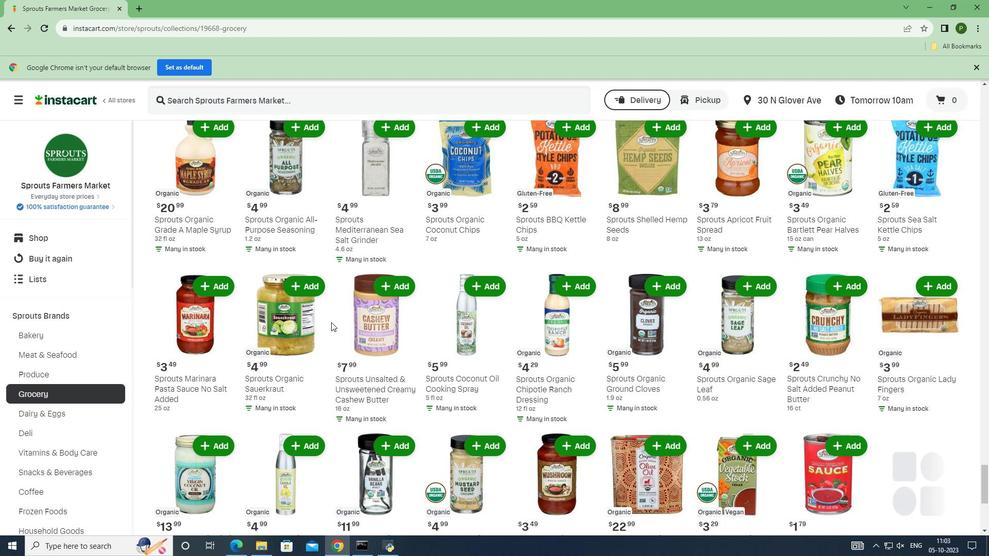 
Action: Mouse scrolled (331, 322) with delta (0, 0)
Screenshot: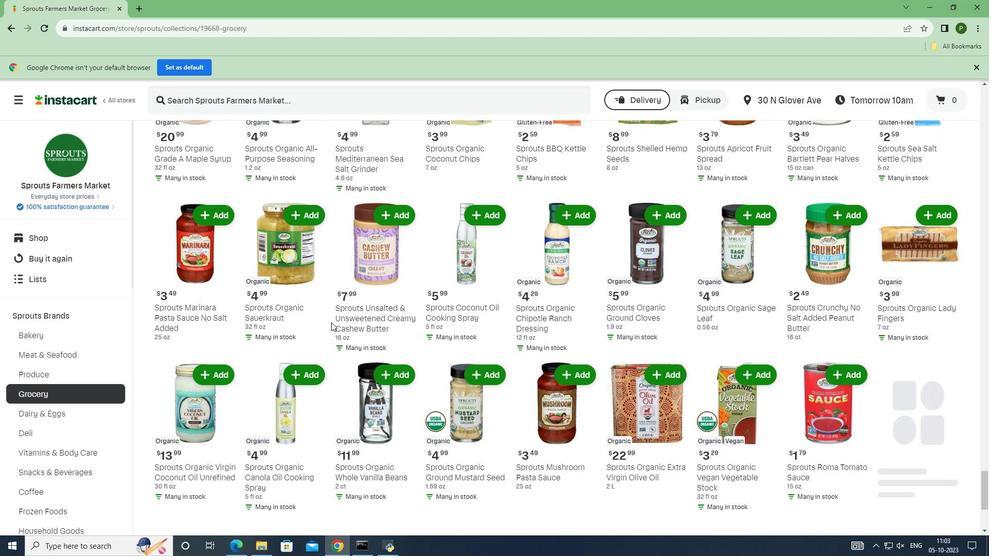 
Action: Mouse scrolled (331, 322) with delta (0, 0)
Screenshot: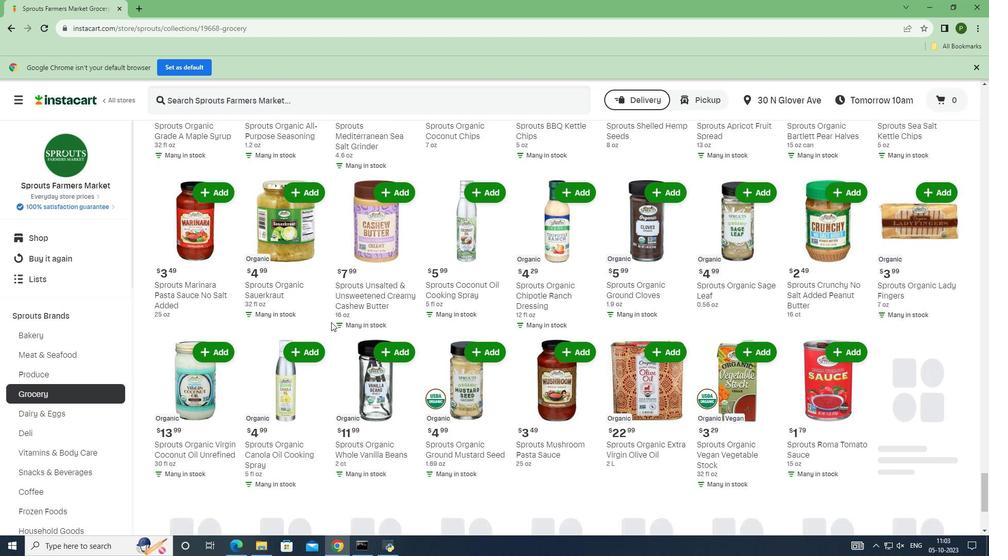 
Action: Mouse moved to (368, 288)
Screenshot: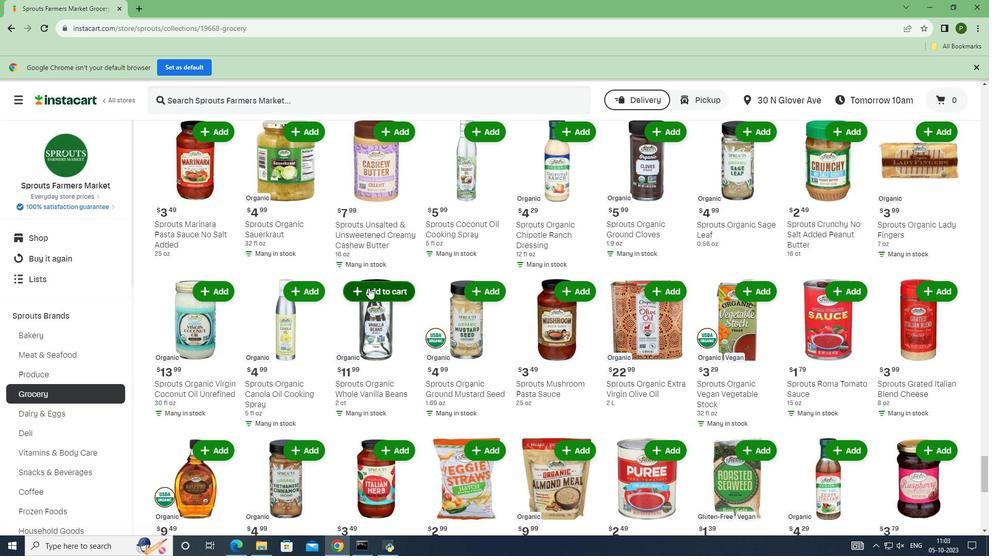 
Action: Mouse pressed left at (368, 288)
Screenshot: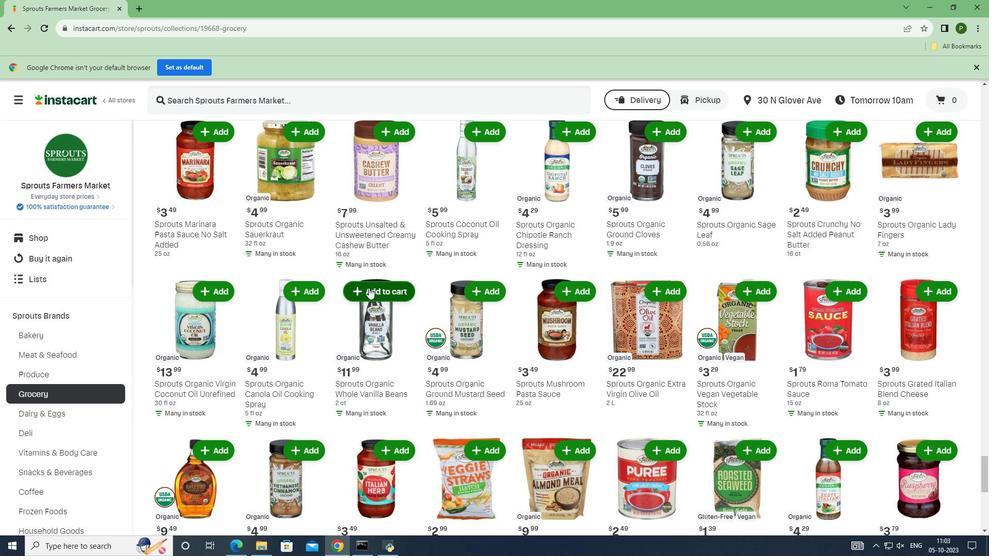 
